 Task: Add Andalou Naturals Lime Blossom Hand Cream to the cart.
Action: Mouse moved to (910, 325)
Screenshot: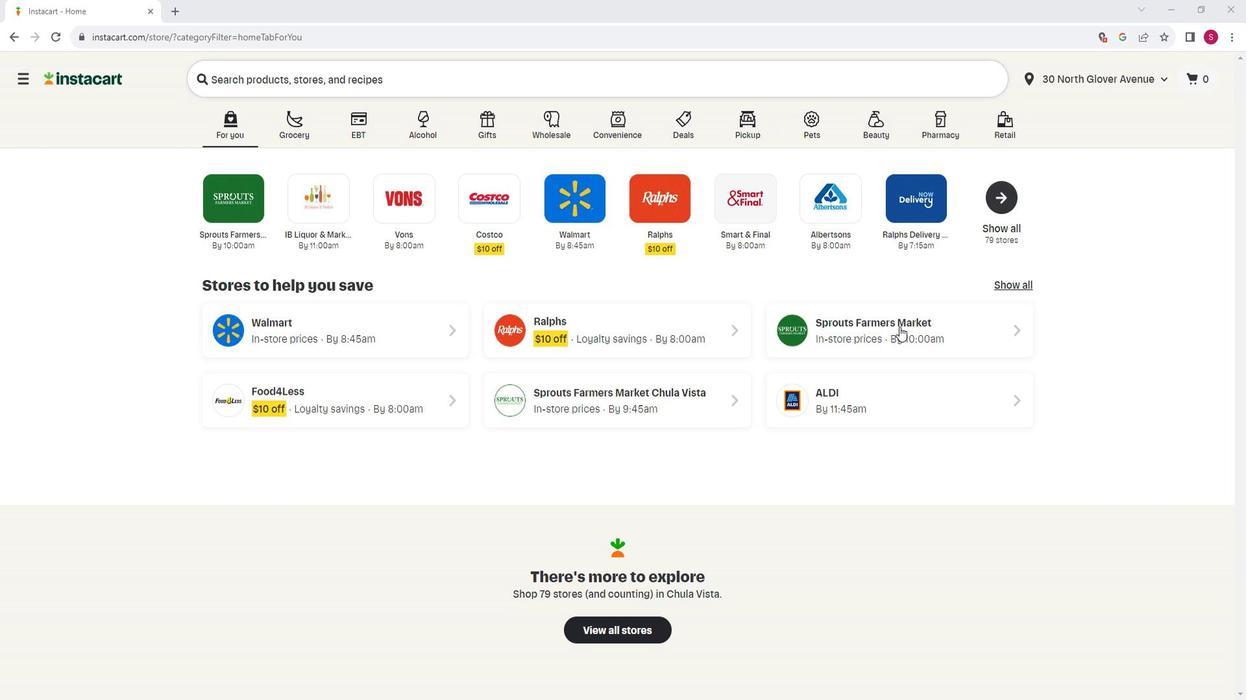 
Action: Mouse pressed left at (910, 325)
Screenshot: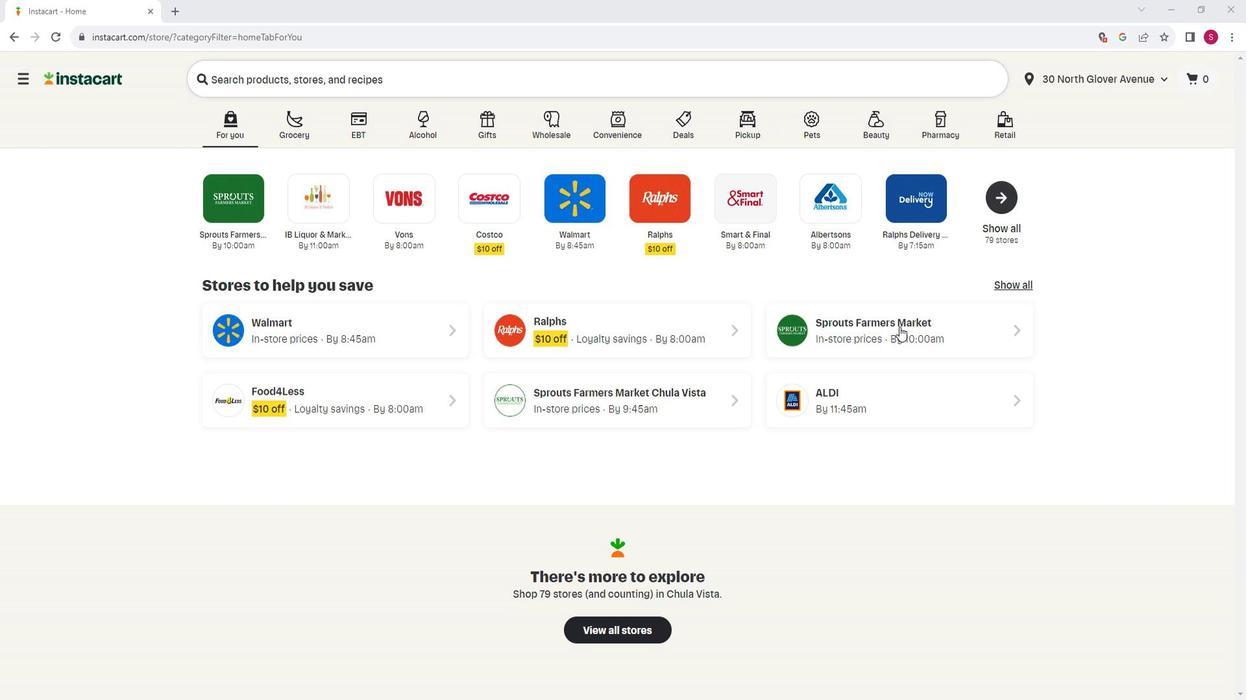 
Action: Mouse moved to (120, 473)
Screenshot: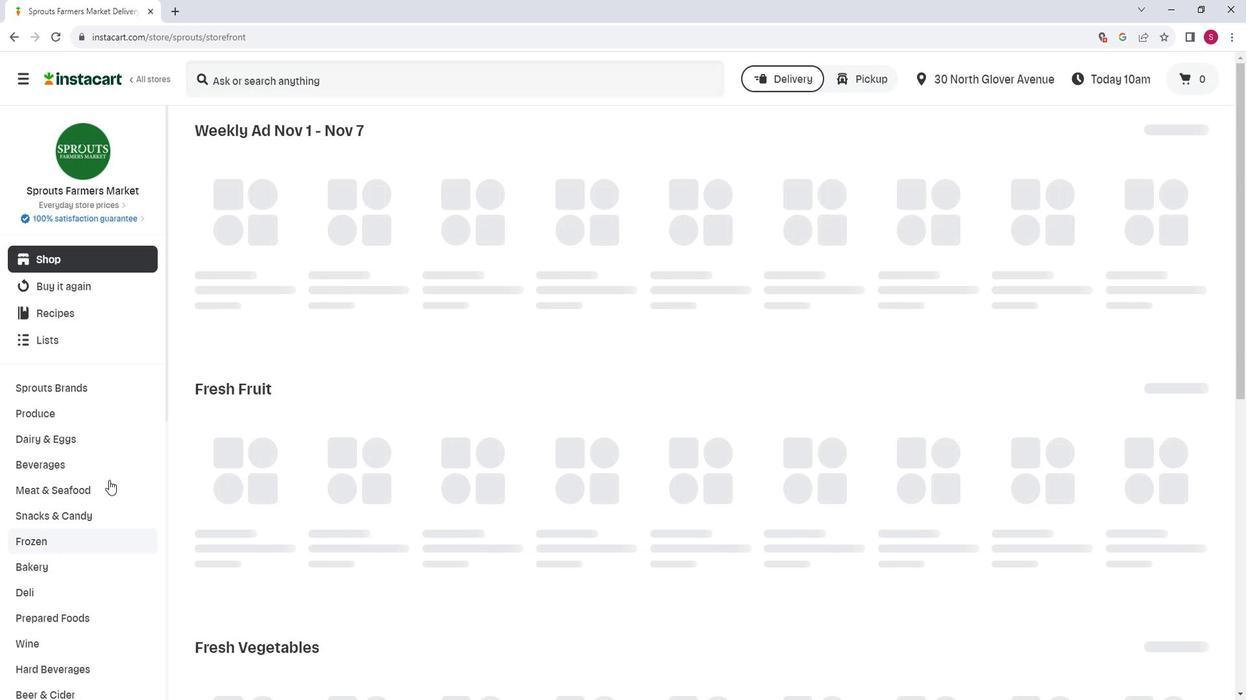 
Action: Mouse scrolled (120, 473) with delta (0, 0)
Screenshot: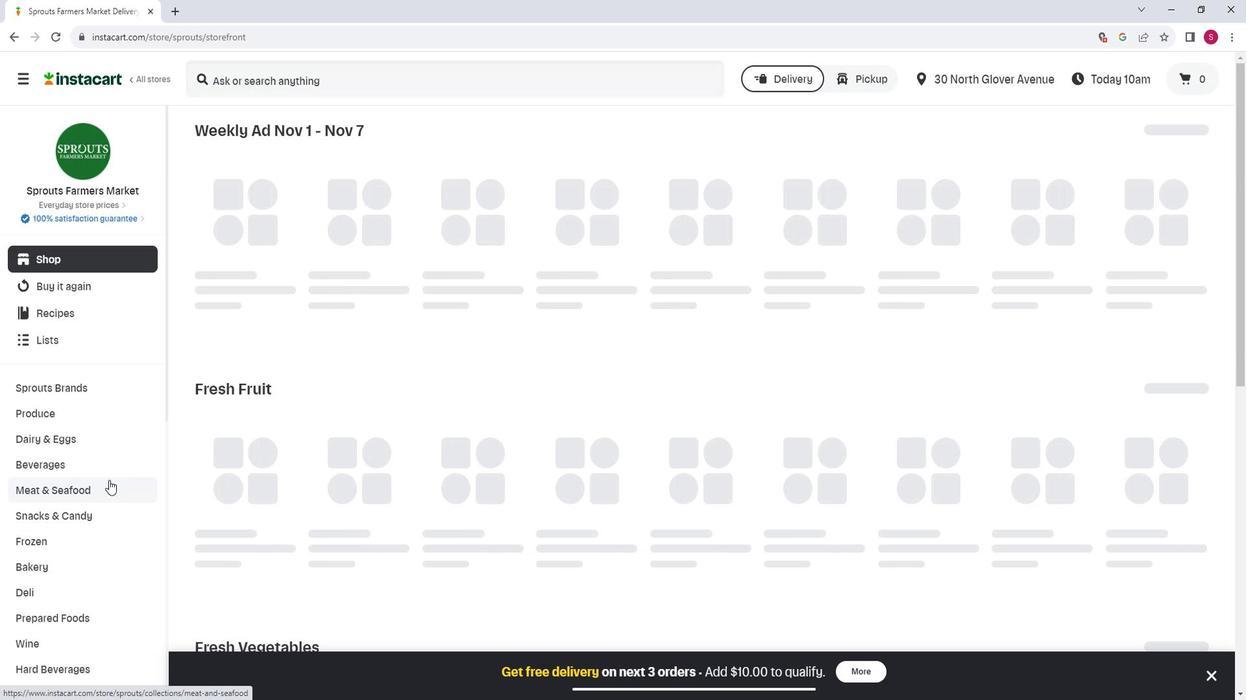 
Action: Mouse scrolled (120, 473) with delta (0, 0)
Screenshot: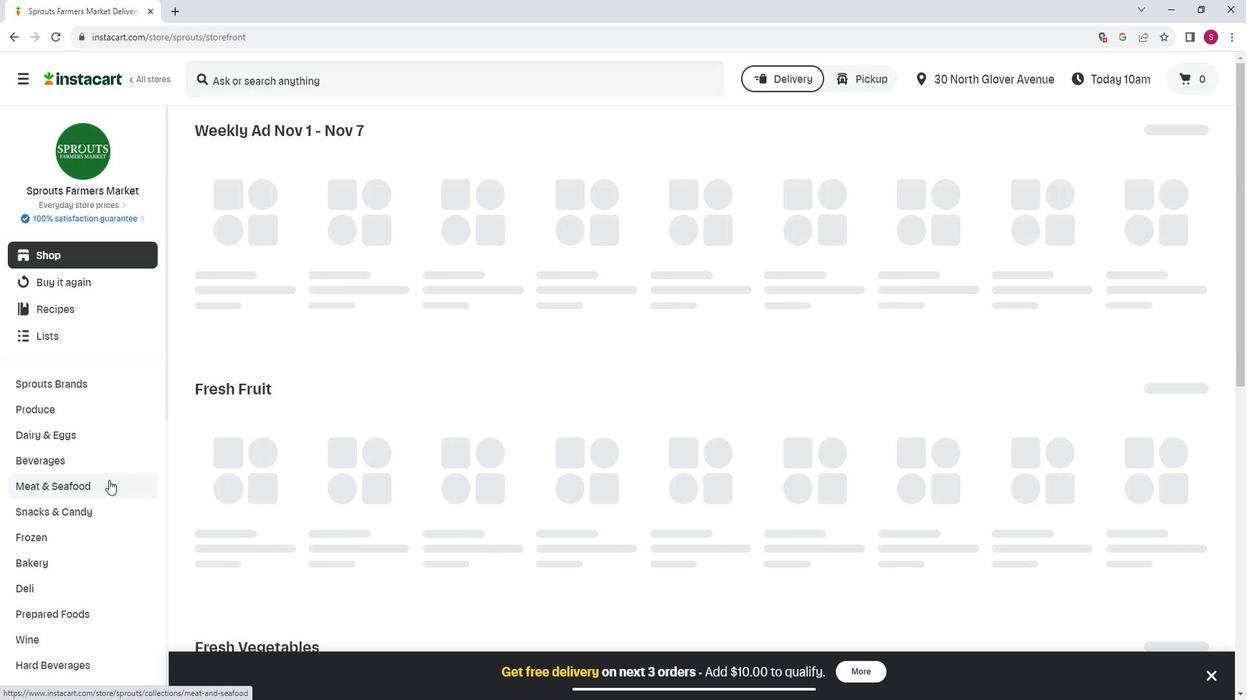 
Action: Mouse scrolled (120, 473) with delta (0, 0)
Screenshot: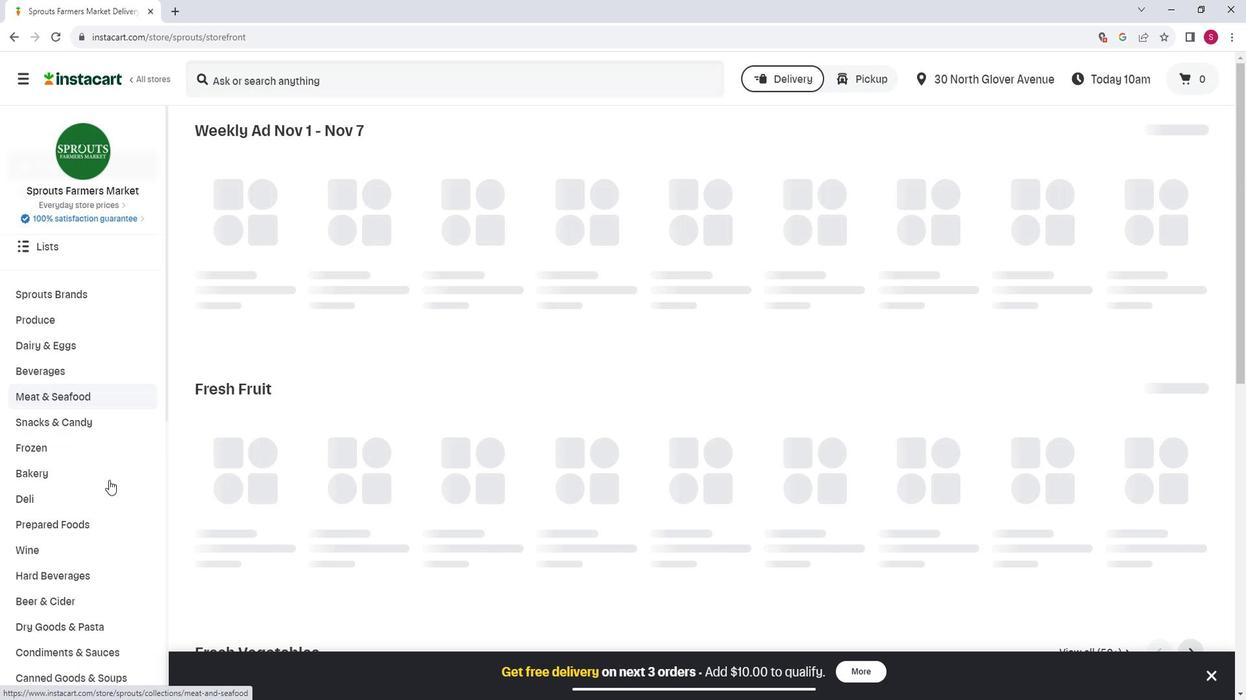 
Action: Mouse scrolled (120, 473) with delta (0, 0)
Screenshot: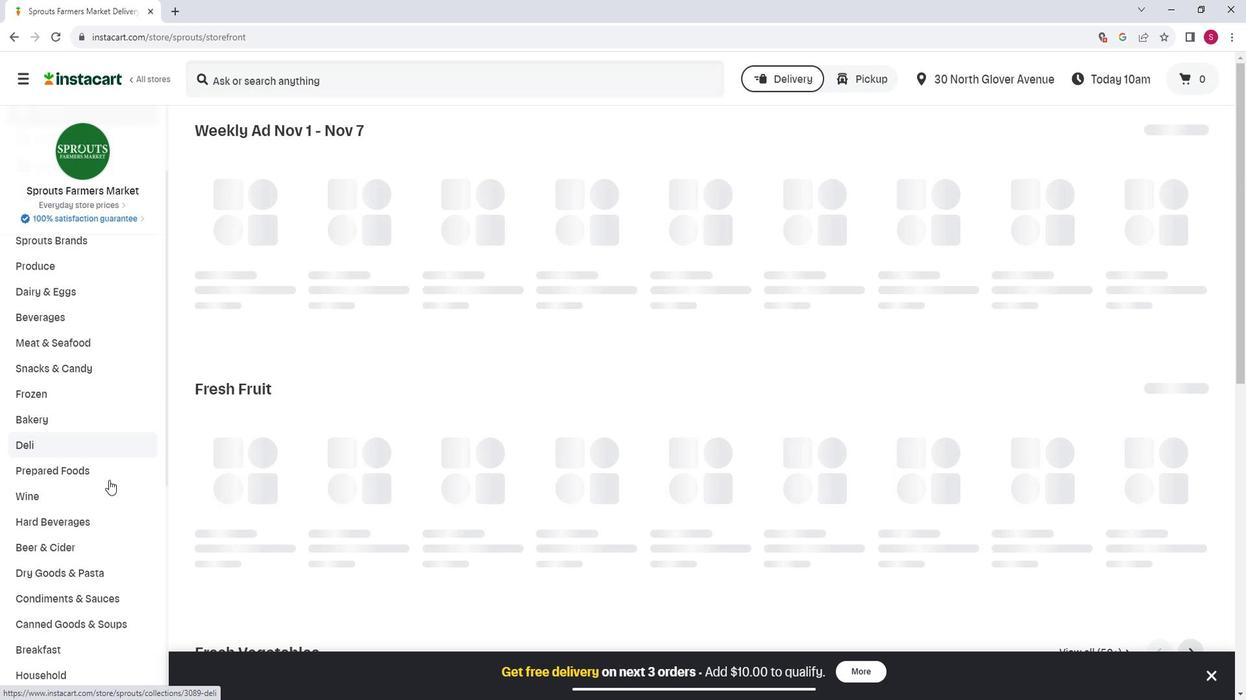 
Action: Mouse scrolled (120, 473) with delta (0, 0)
Screenshot: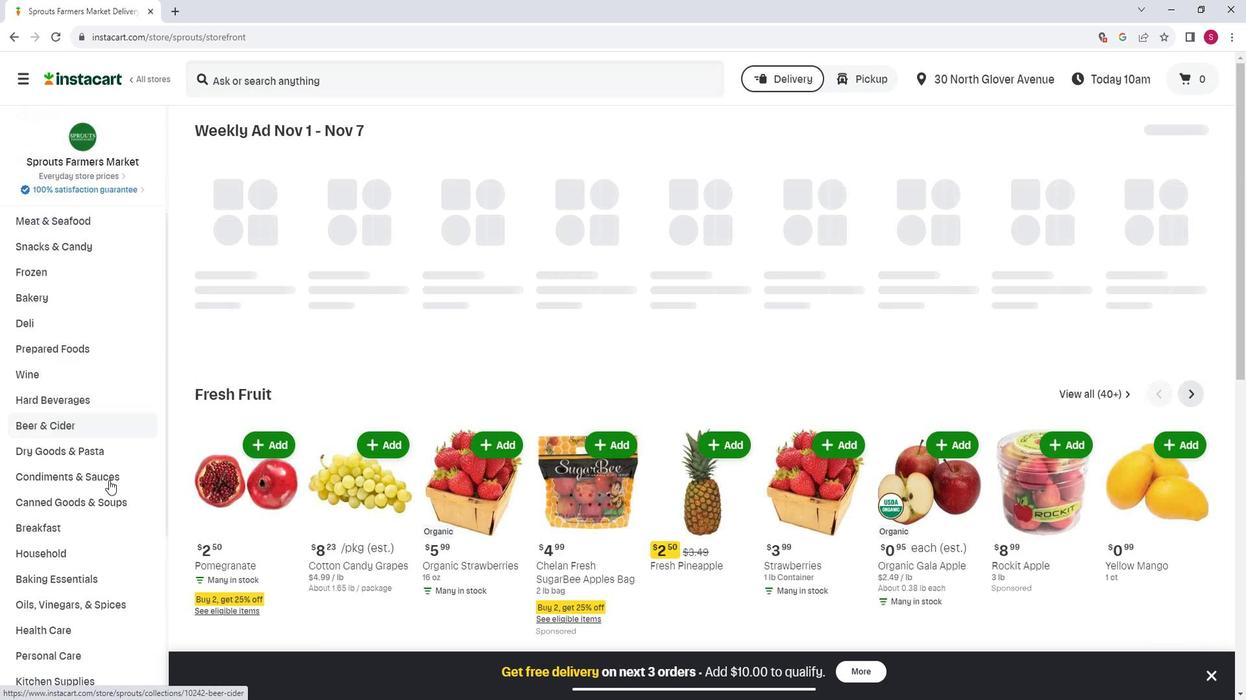 
Action: Mouse scrolled (120, 473) with delta (0, 0)
Screenshot: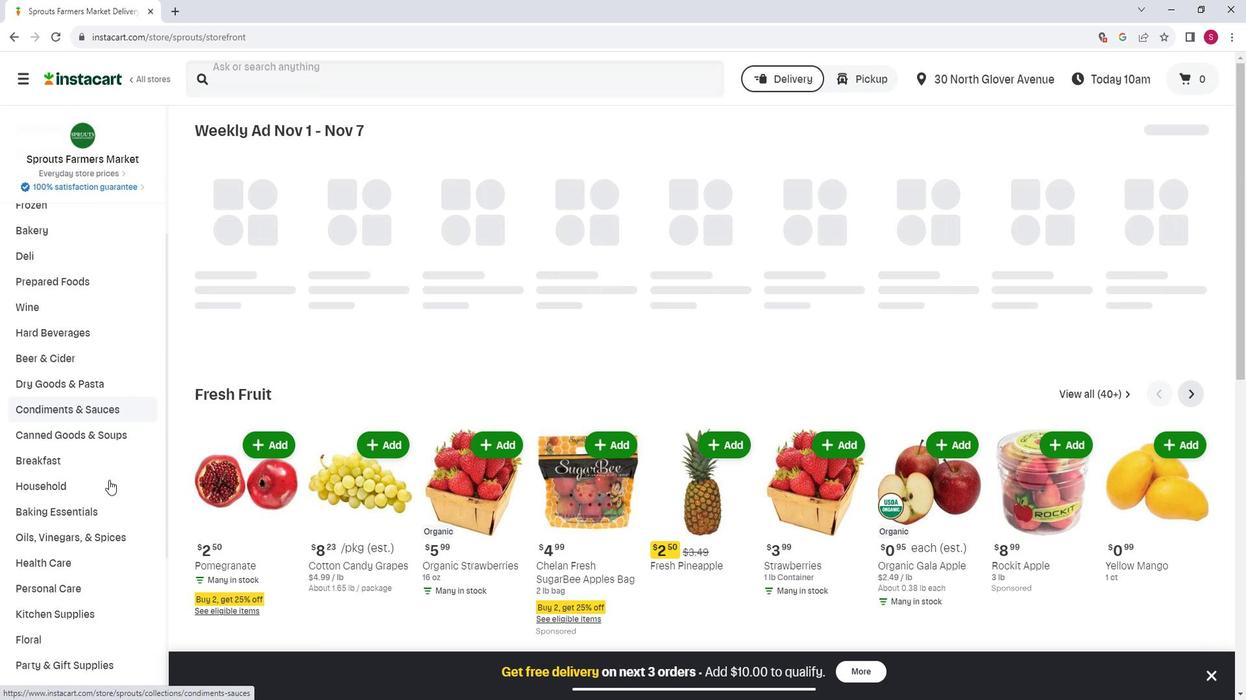 
Action: Mouse moved to (109, 519)
Screenshot: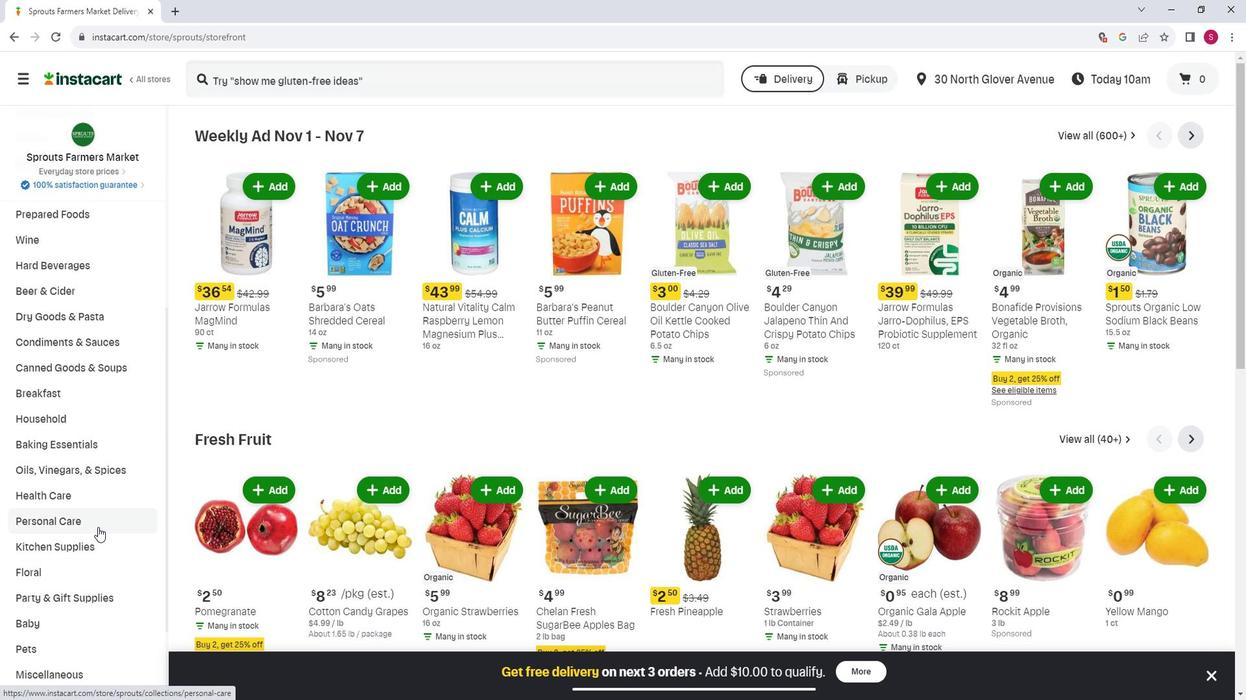 
Action: Mouse pressed left at (109, 519)
Screenshot: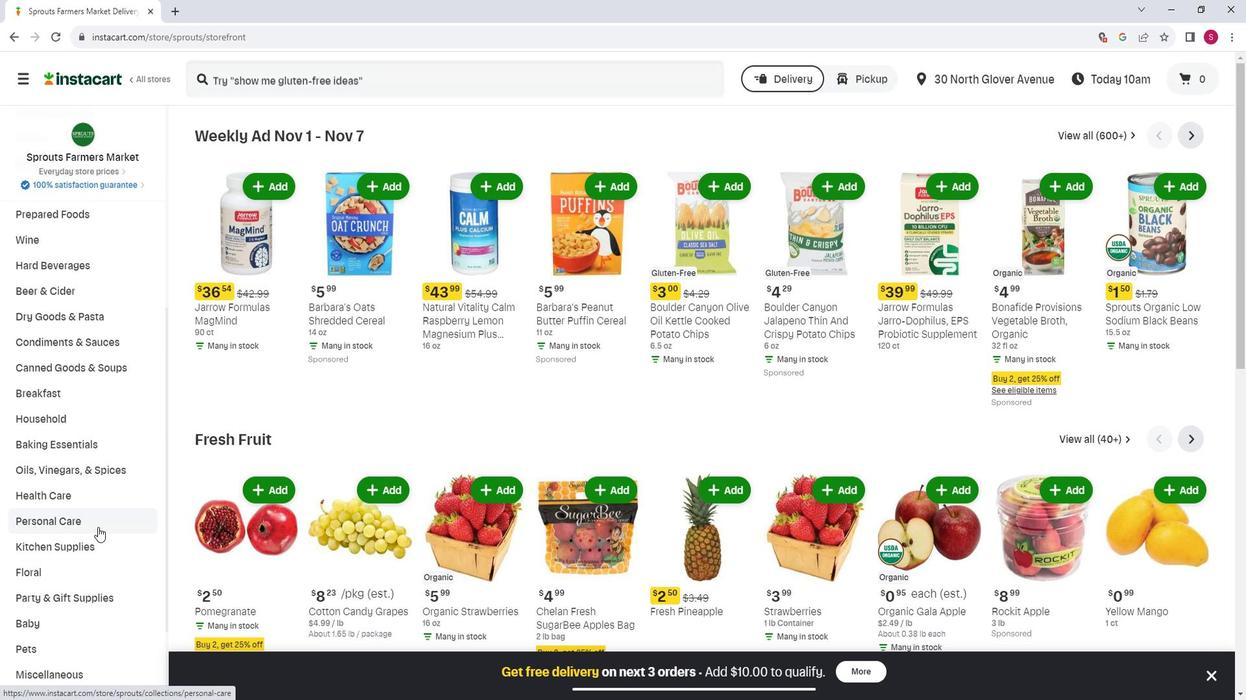 
Action: Mouse moved to (327, 177)
Screenshot: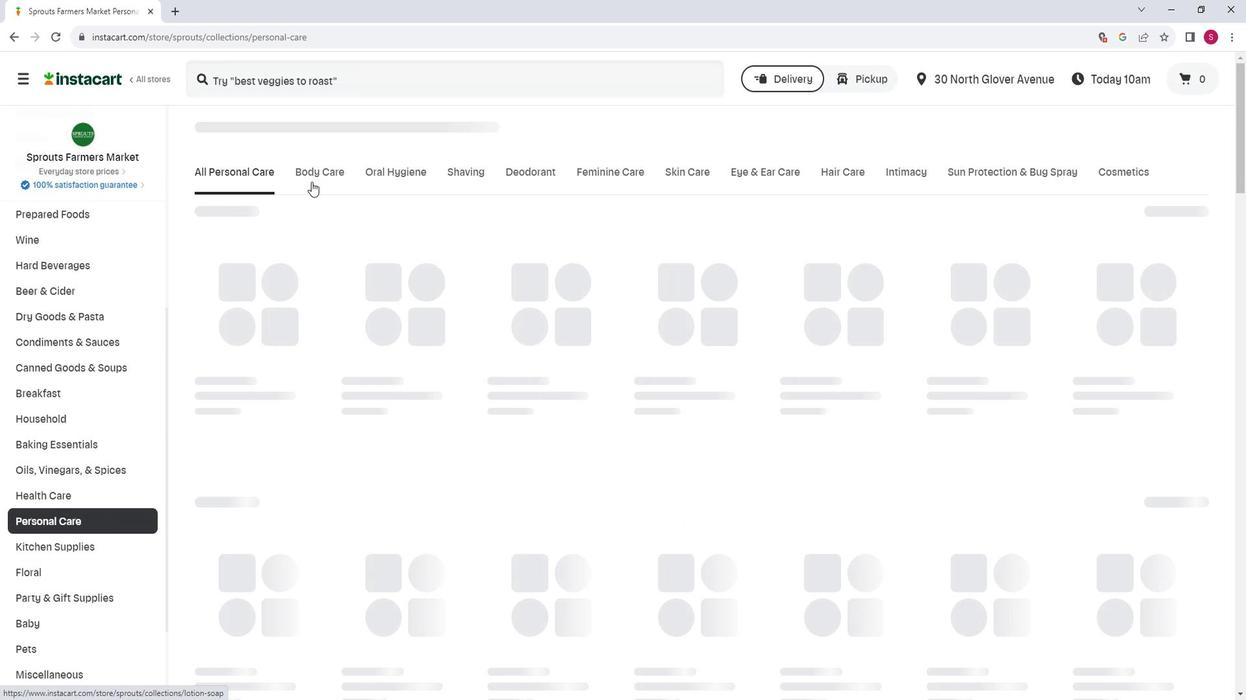 
Action: Mouse pressed left at (327, 177)
Screenshot: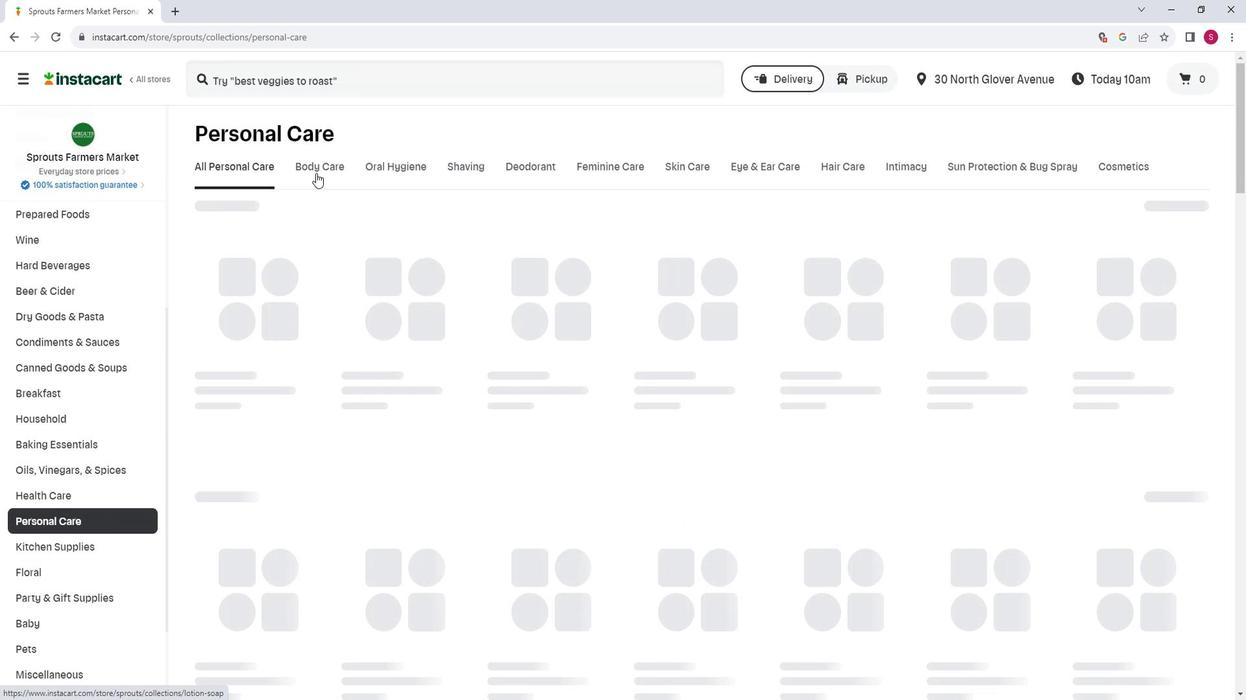 
Action: Mouse moved to (514, 230)
Screenshot: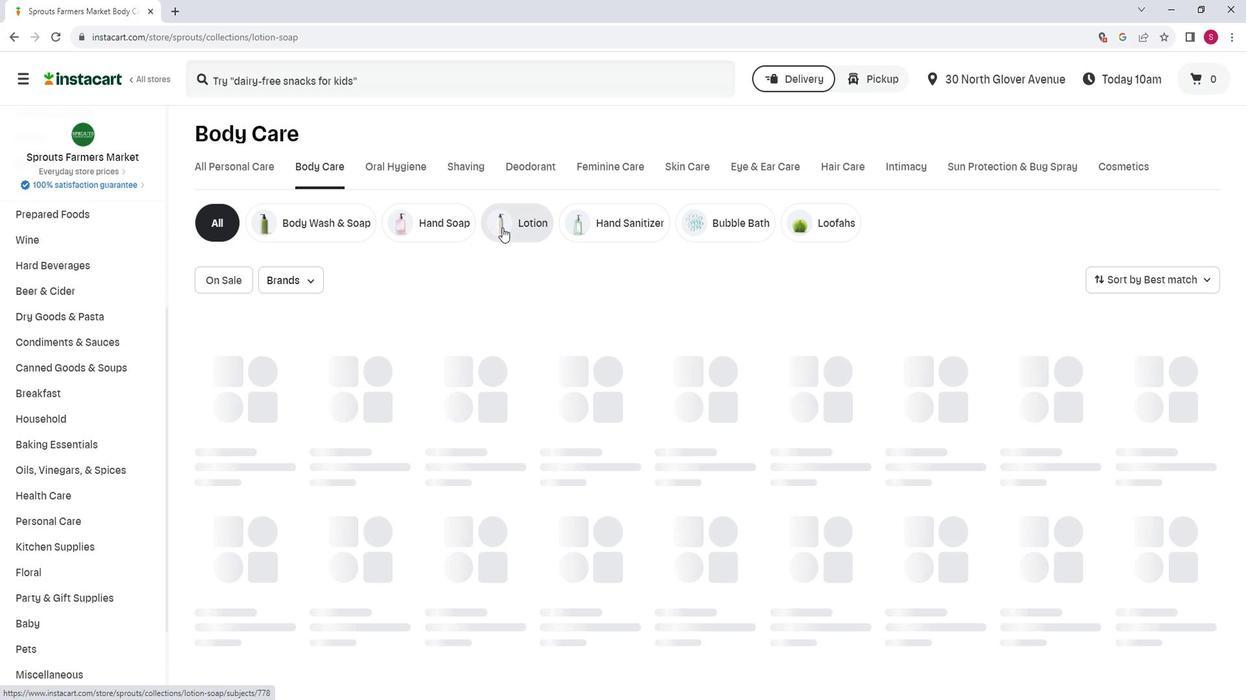 
Action: Mouse pressed left at (514, 230)
Screenshot: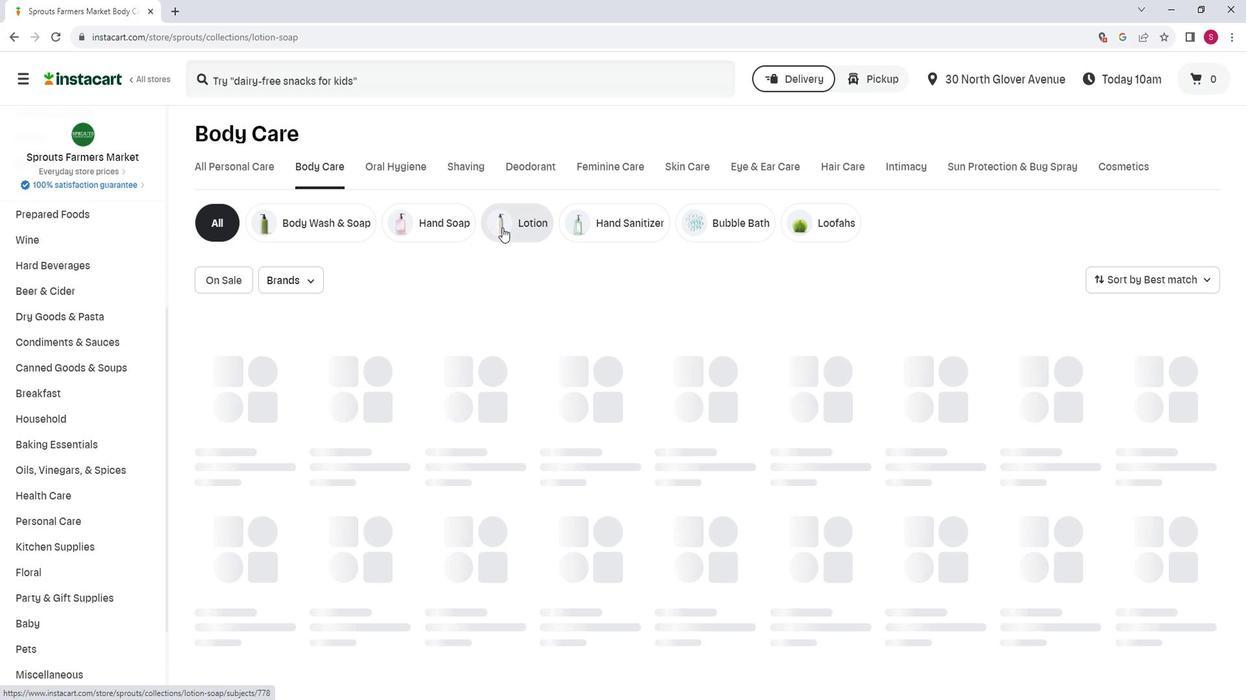 
Action: Mouse moved to (342, 92)
Screenshot: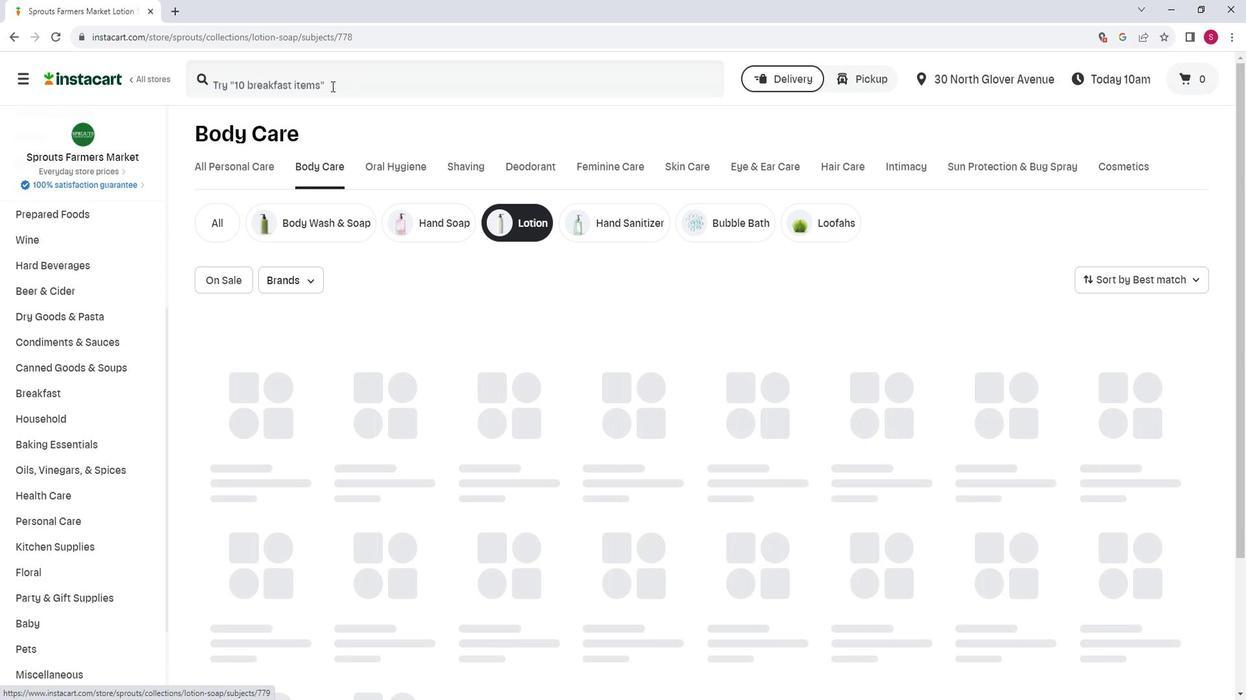 
Action: Mouse pressed left at (342, 92)
Screenshot: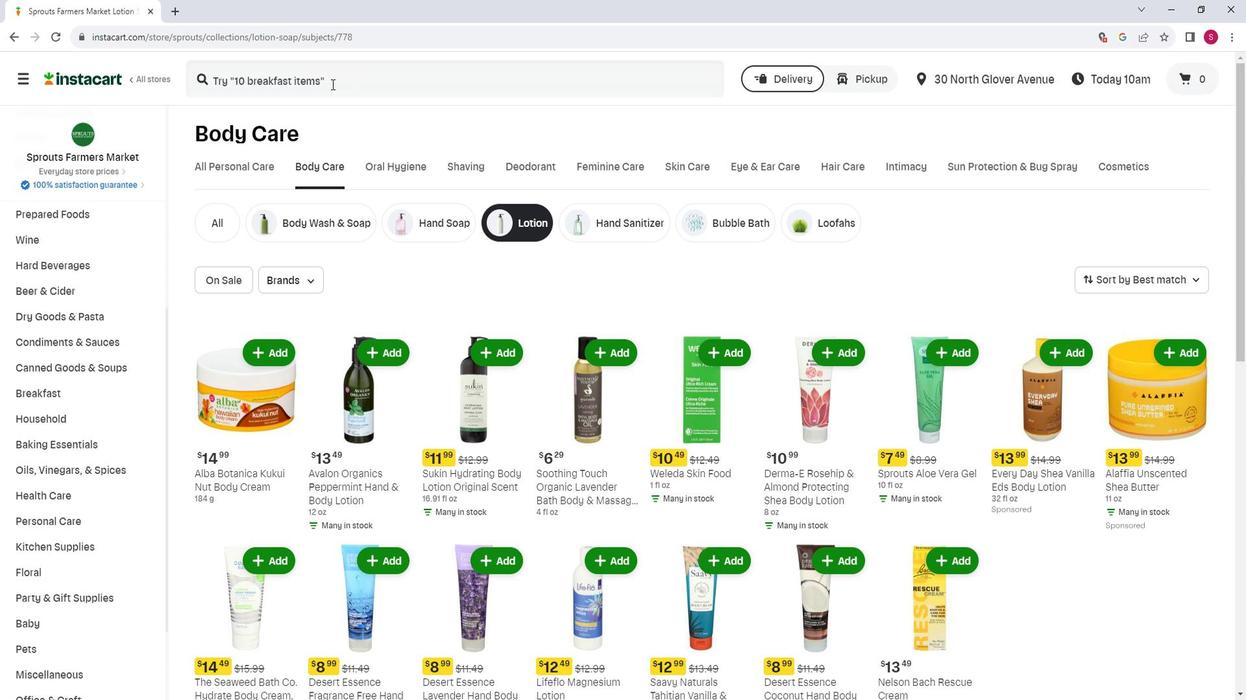 
Action: Key pressed <Key.shift><Key.shift><Key.shift><Key.shift><Key.shift><Key.shift><Key.shift><Key.shift>Andalou<Key.space><Key.shift>Naturas<Key.space><Key.backspace><Key.backspace>ls<Key.space><Key.shift><Key.shift><Key.shift>Lime<Key.space><Key.shift>Blossom<Key.space><Key.shift>J<Key.backspace><Key.shift>Hand<Key.space><Key.shift>Creams<Key.backspace><Key.enter>
Screenshot: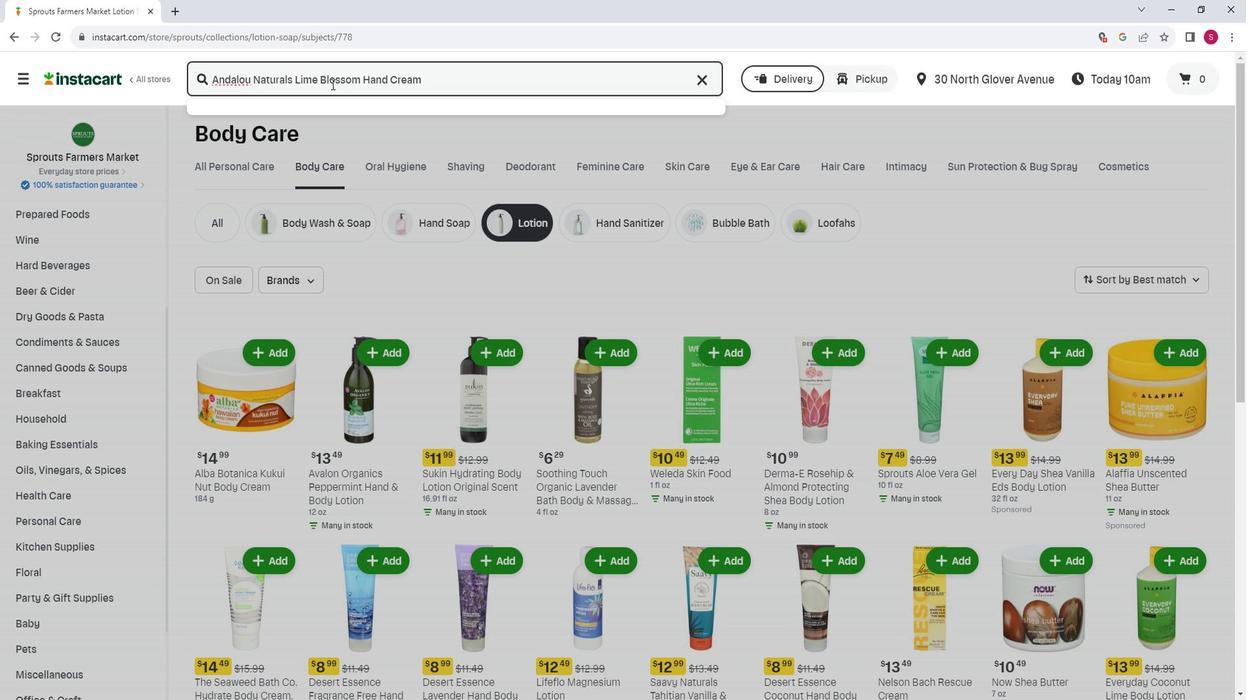 
Action: Mouse moved to (198, 239)
Screenshot: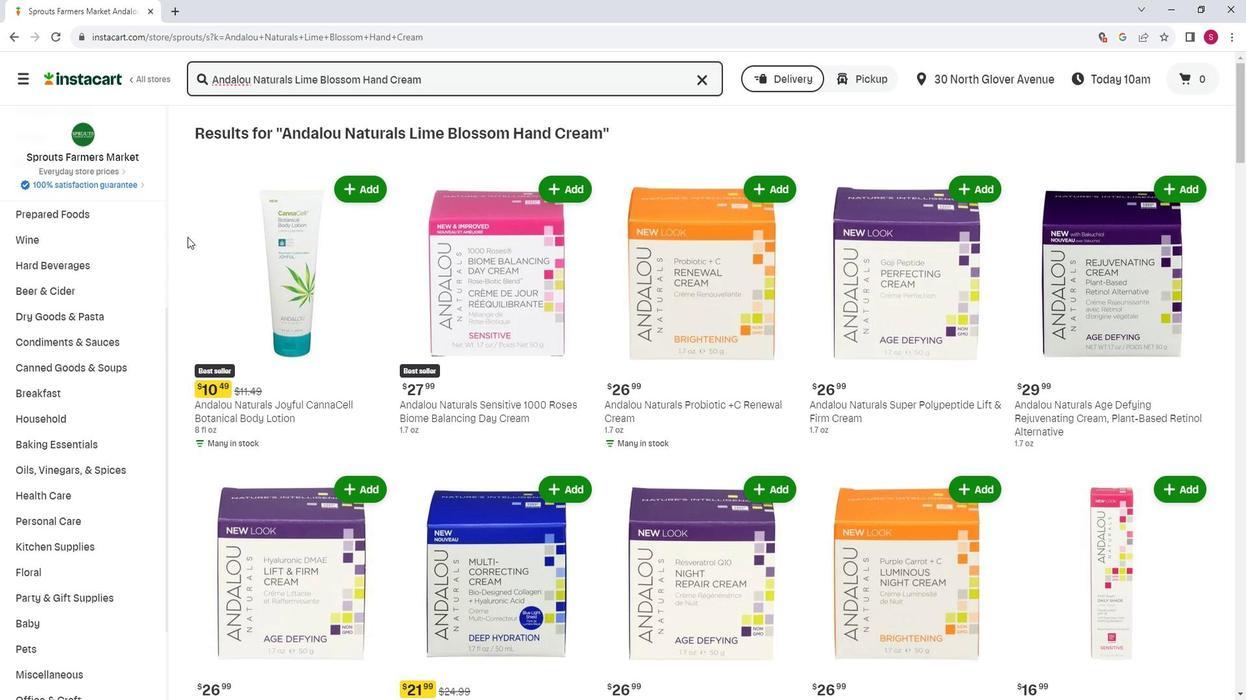 
Action: Mouse scrolled (198, 238) with delta (0, 0)
Screenshot: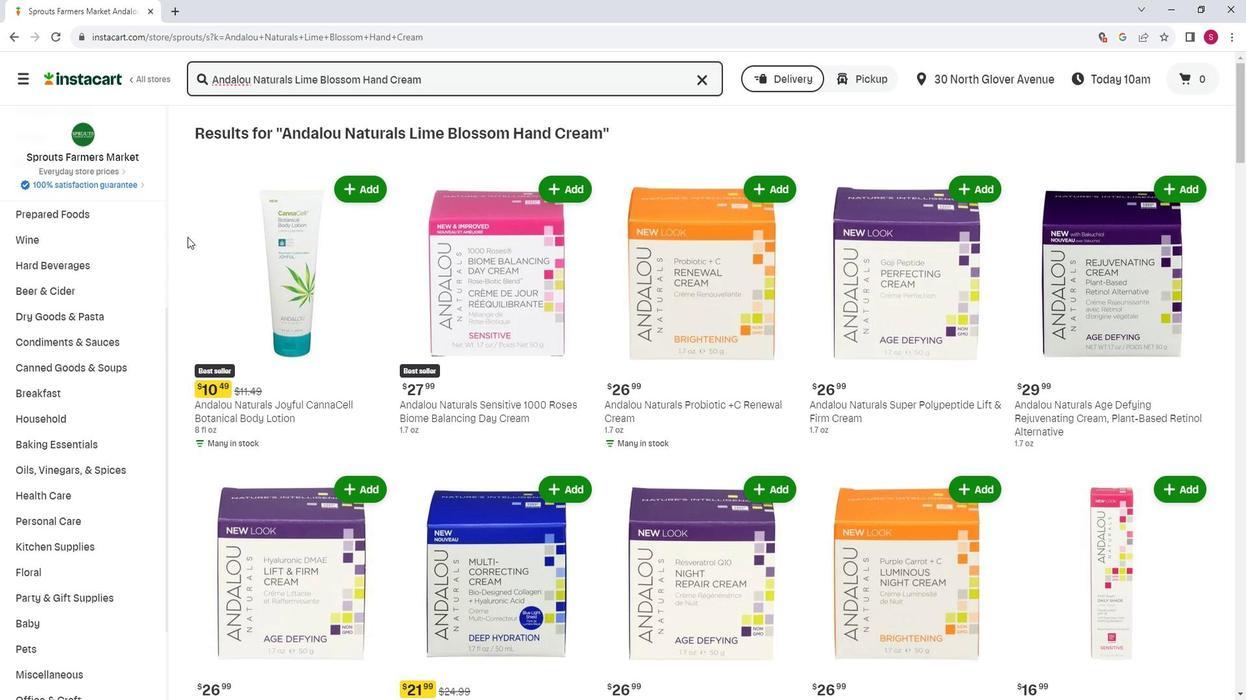 
Action: Mouse scrolled (198, 238) with delta (0, 0)
Screenshot: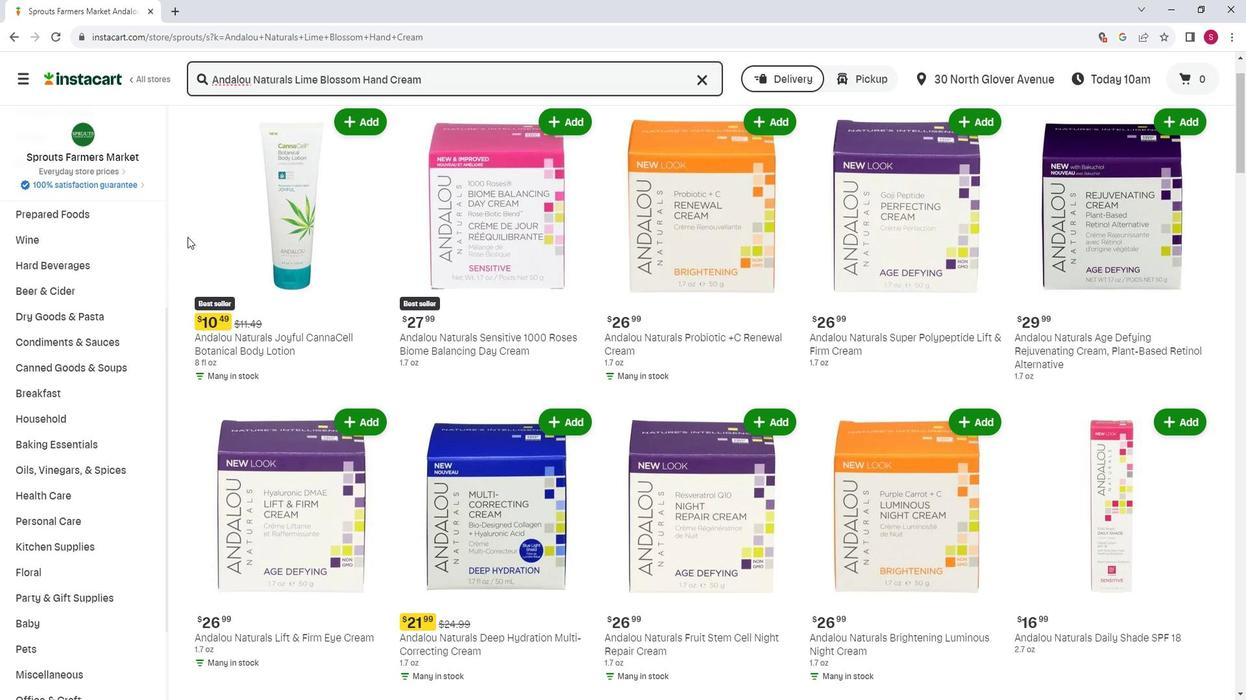 
Action: Mouse scrolled (198, 238) with delta (0, 0)
Screenshot: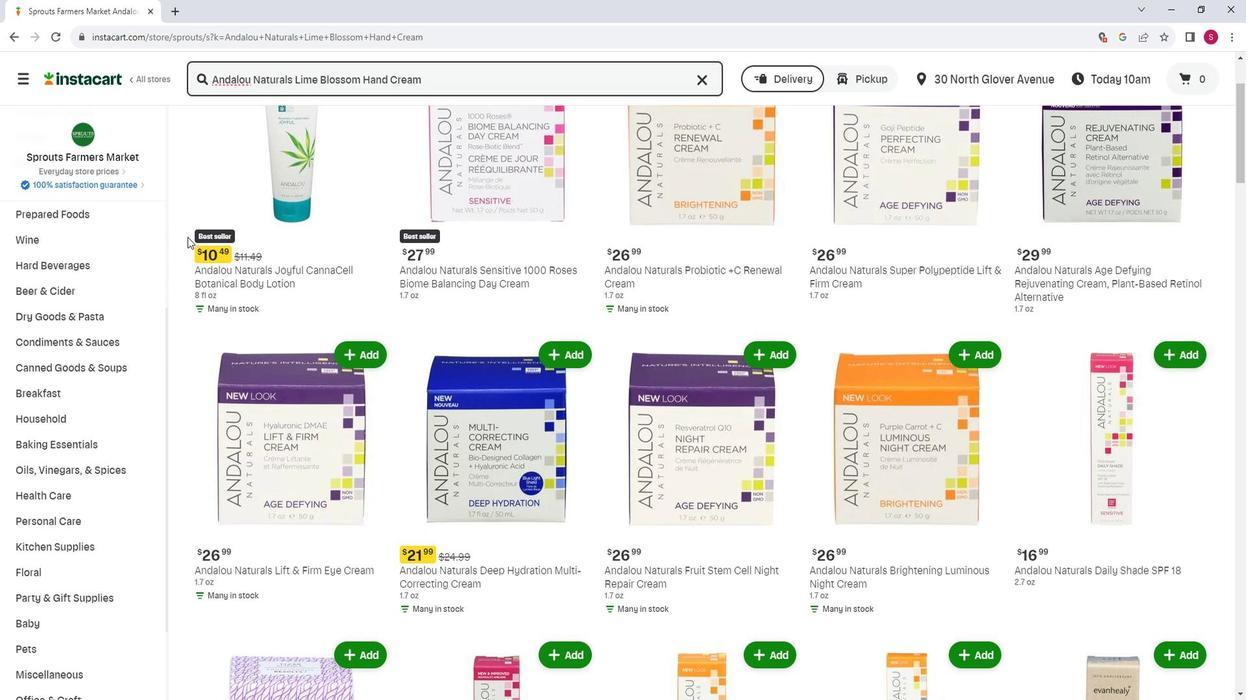 
Action: Mouse scrolled (198, 238) with delta (0, 0)
Screenshot: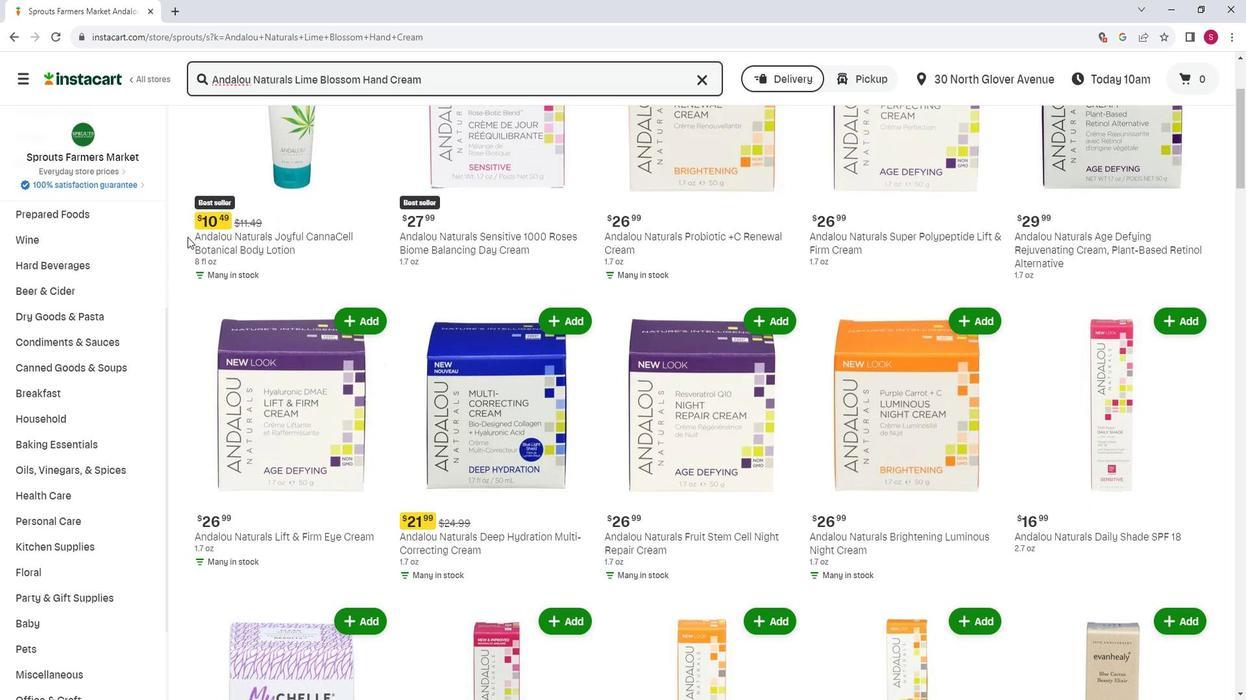
Action: Mouse scrolled (198, 238) with delta (0, 0)
Screenshot: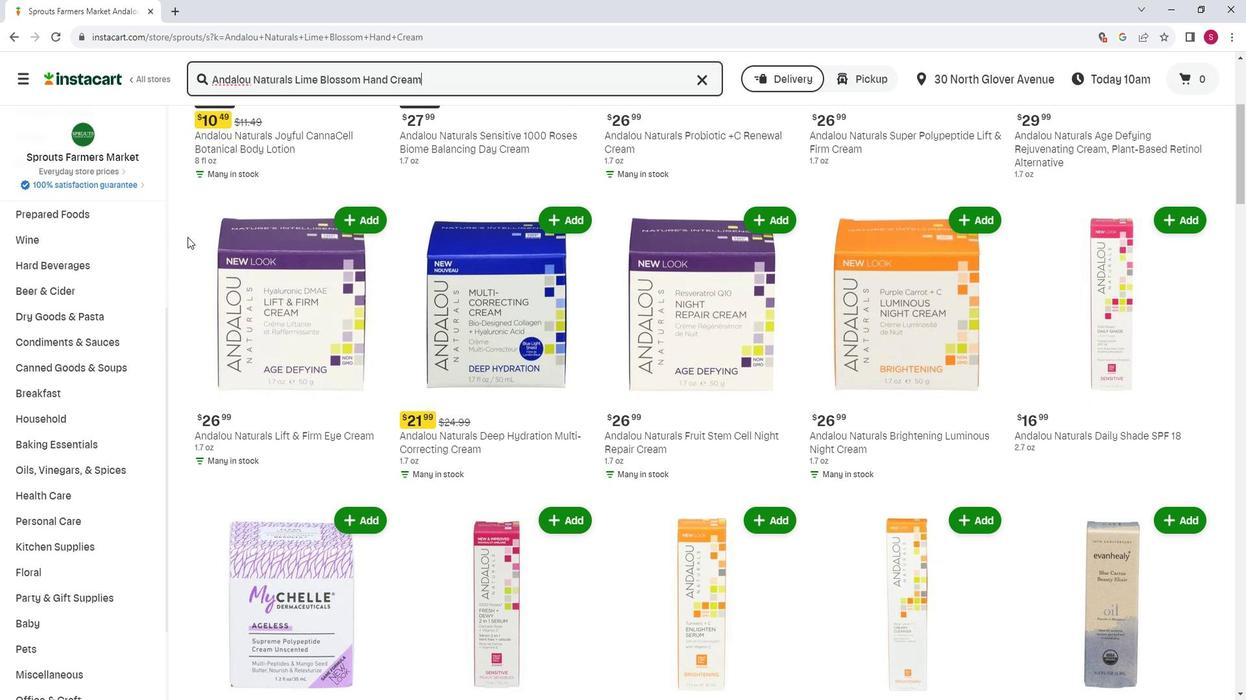 
Action: Mouse scrolled (198, 238) with delta (0, 0)
Screenshot: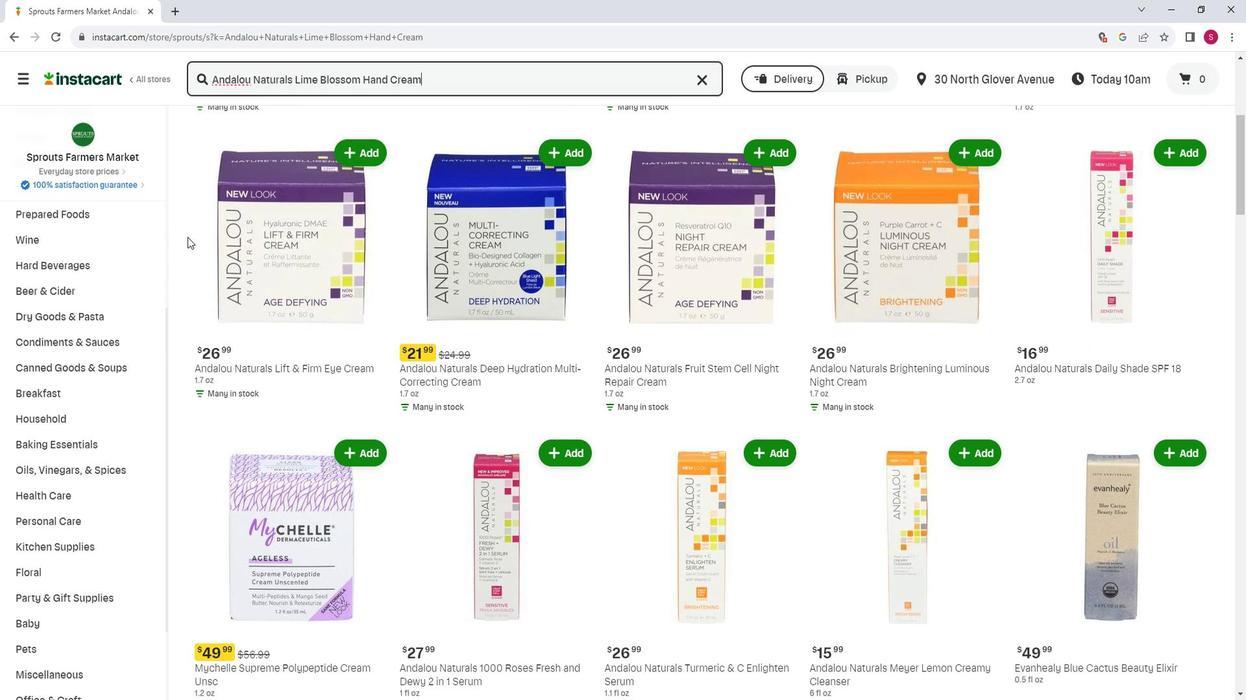 
Action: Mouse scrolled (198, 238) with delta (0, 0)
Screenshot: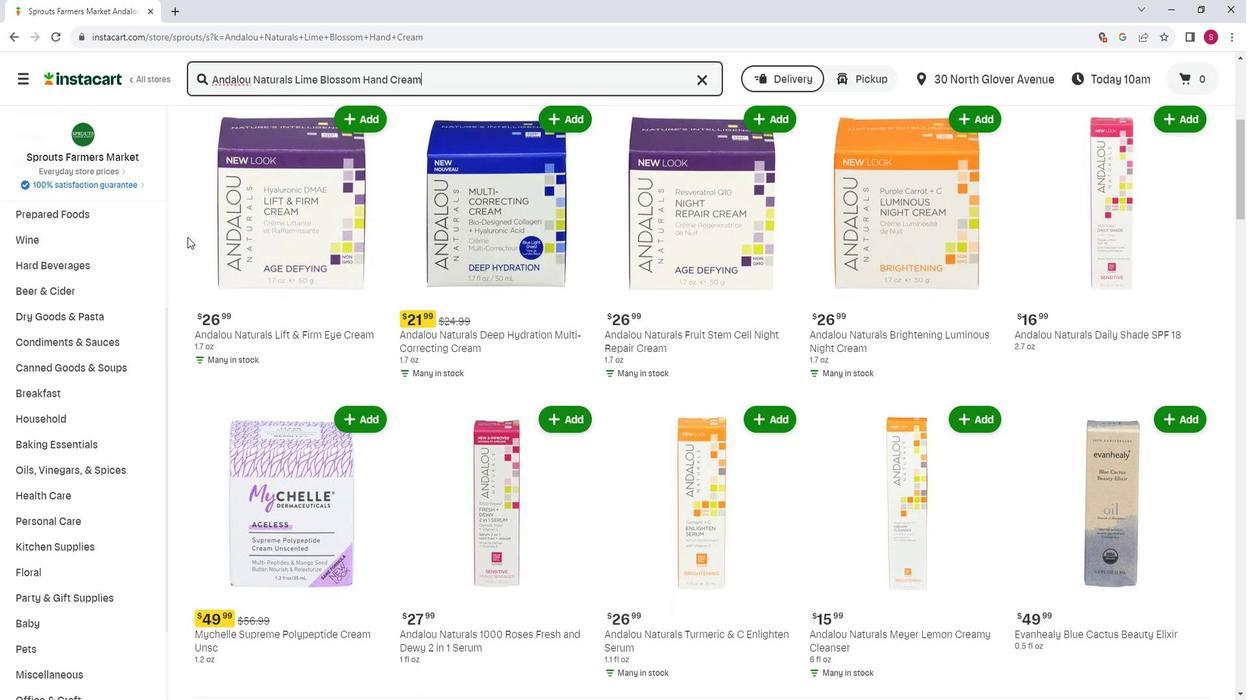
Action: Mouse scrolled (198, 238) with delta (0, 0)
Screenshot: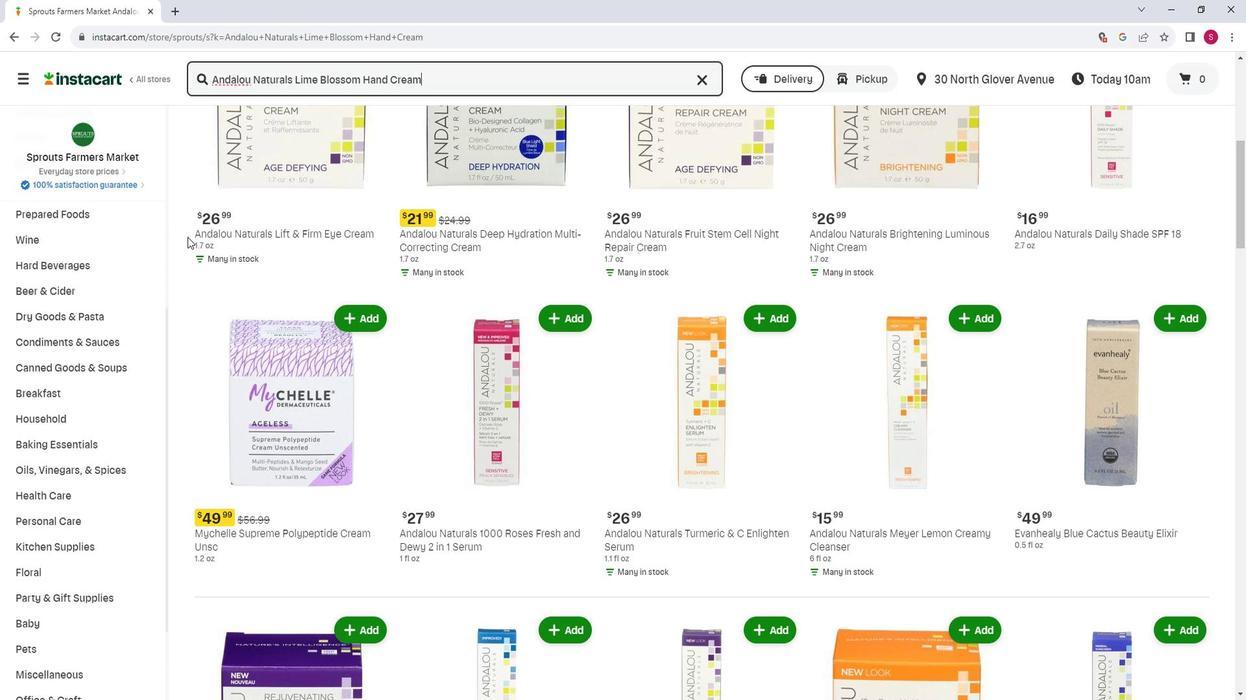 
Action: Mouse scrolled (198, 238) with delta (0, 0)
Screenshot: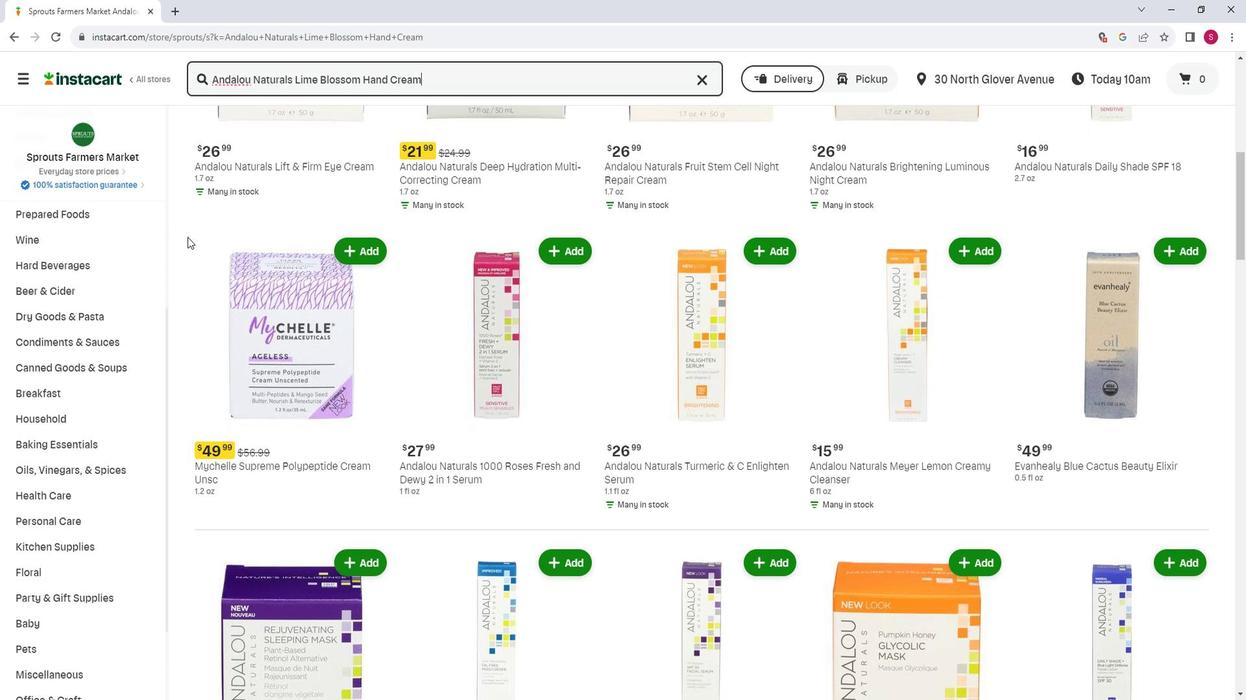 
Action: Mouse scrolled (198, 238) with delta (0, 0)
Screenshot: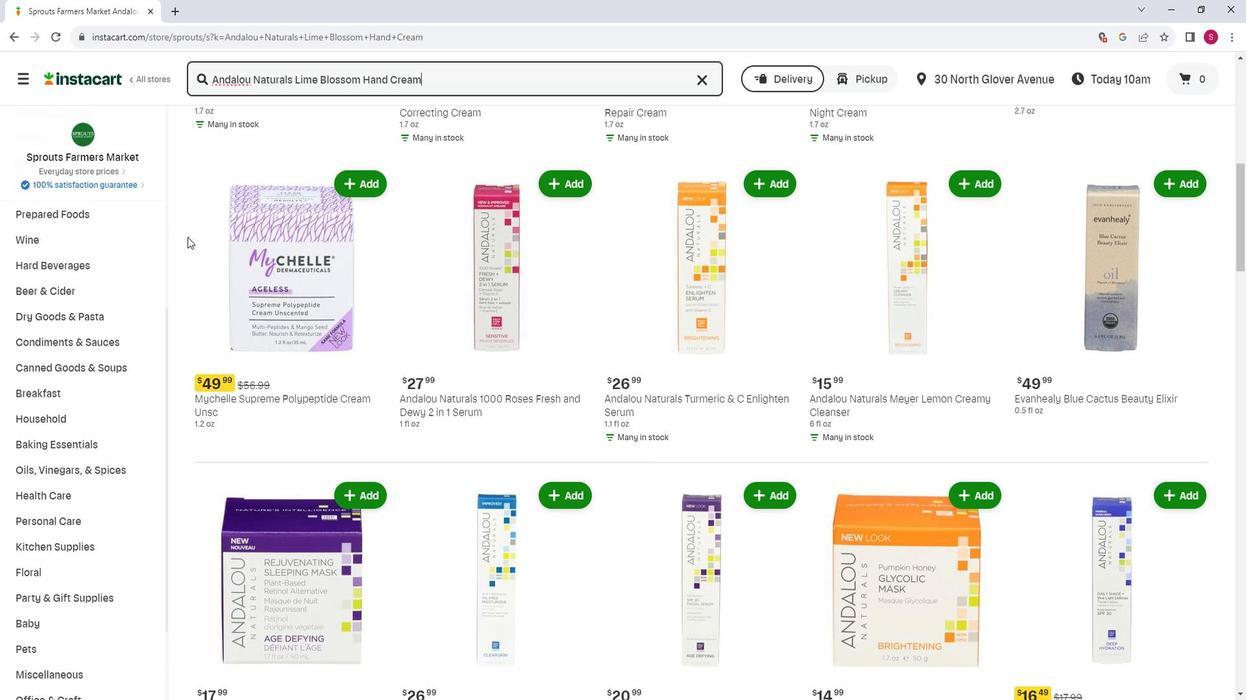 
Action: Mouse scrolled (198, 238) with delta (0, 0)
Screenshot: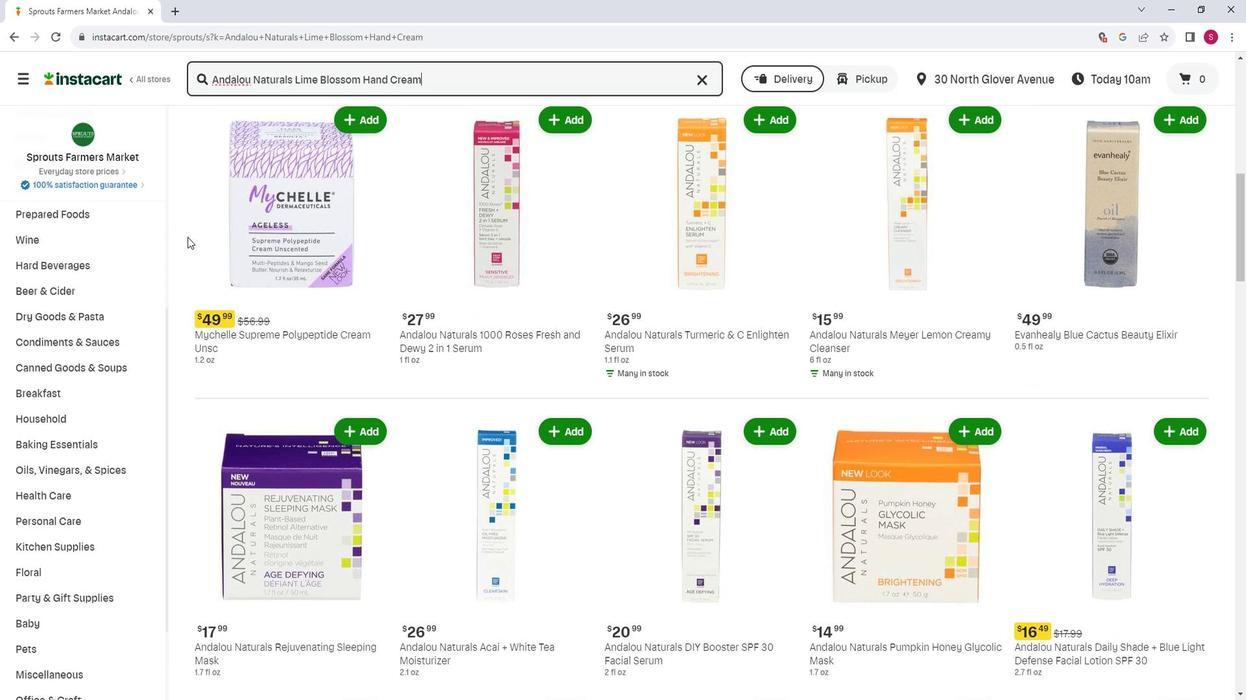 
Action: Mouse scrolled (198, 238) with delta (0, 0)
Screenshot: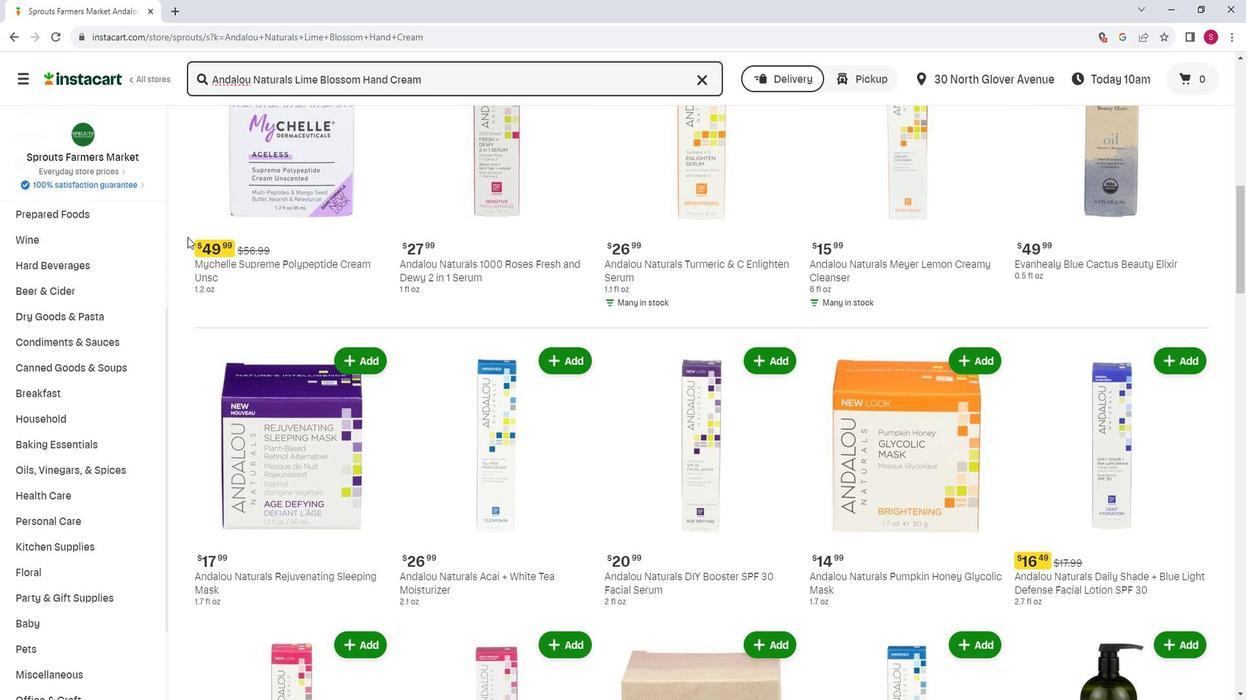 
Action: Mouse scrolled (198, 238) with delta (0, 0)
Screenshot: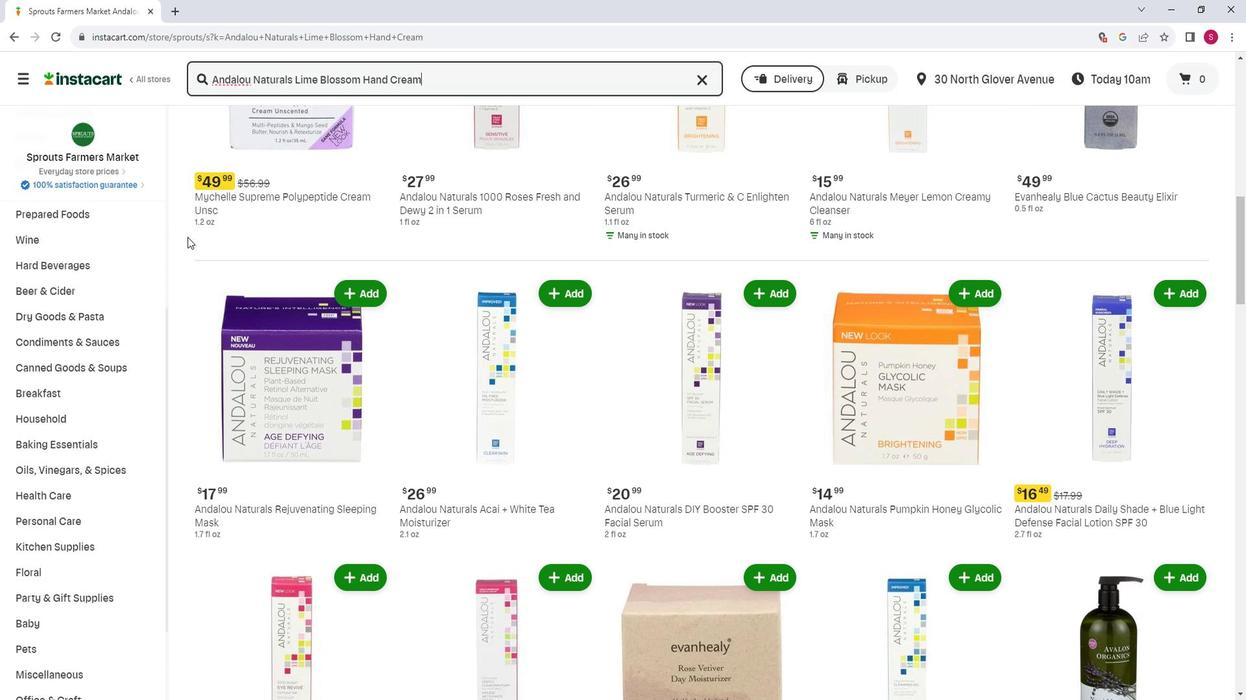 
Action: Mouse scrolled (198, 238) with delta (0, 0)
Screenshot: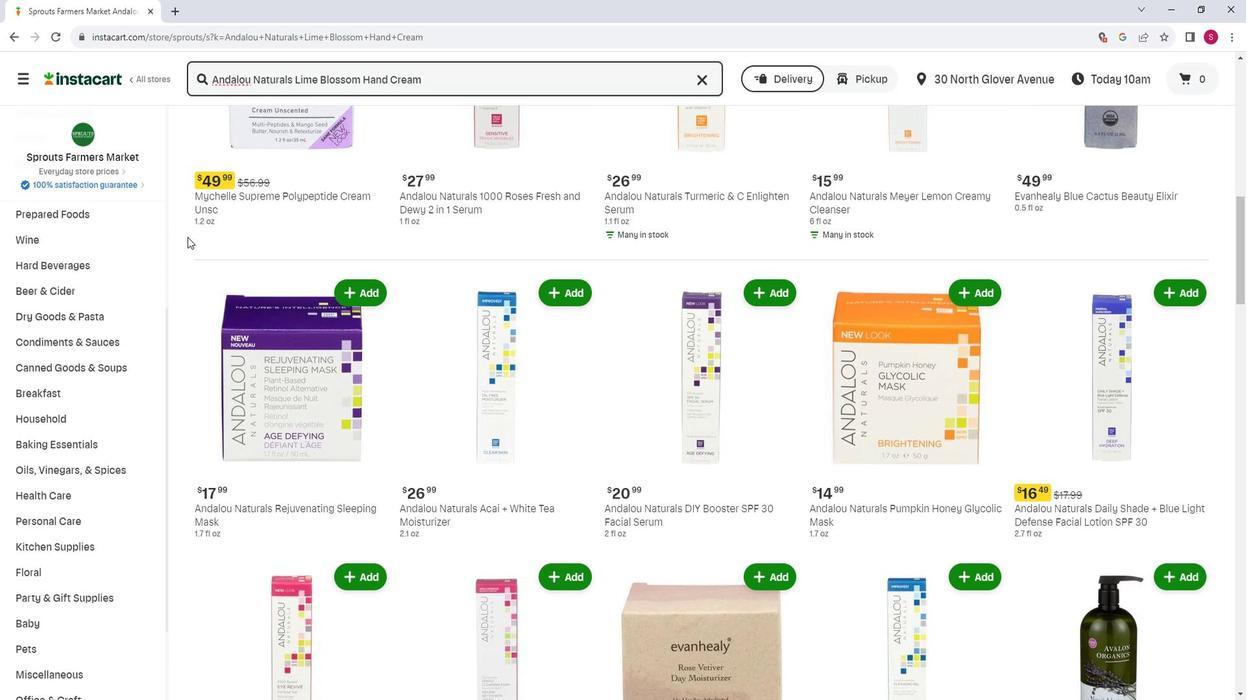 
Action: Mouse scrolled (198, 238) with delta (0, 0)
Screenshot: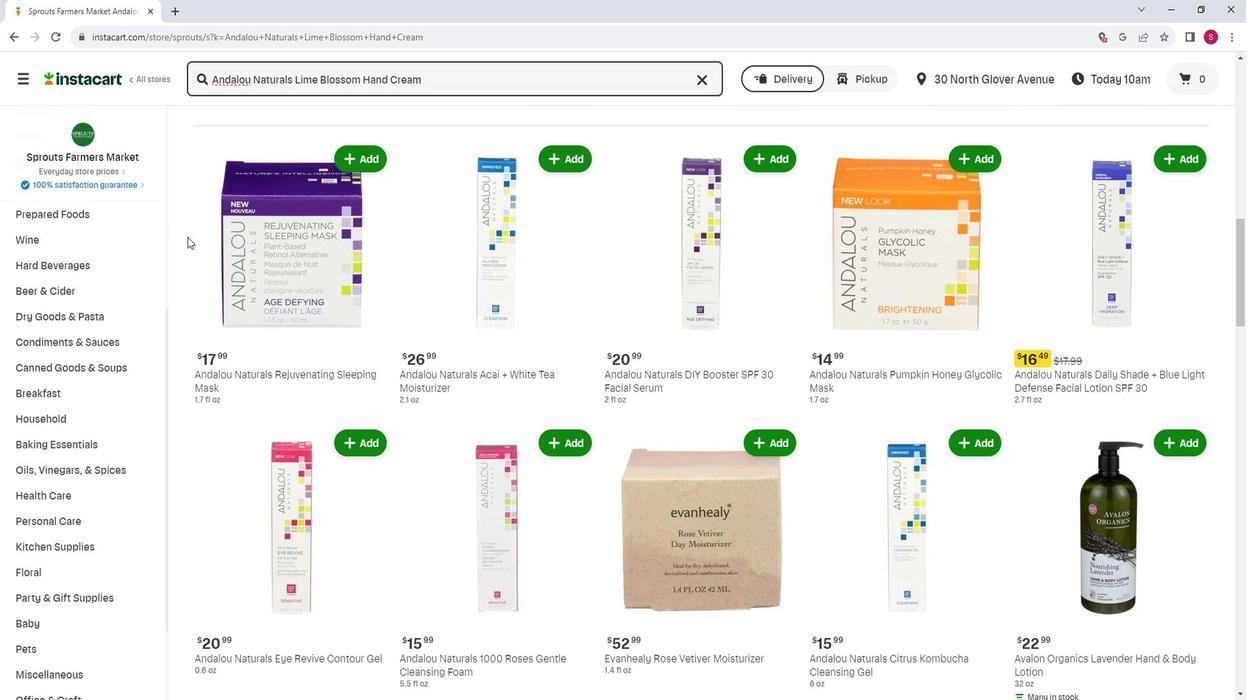 
Action: Mouse scrolled (198, 238) with delta (0, 0)
Screenshot: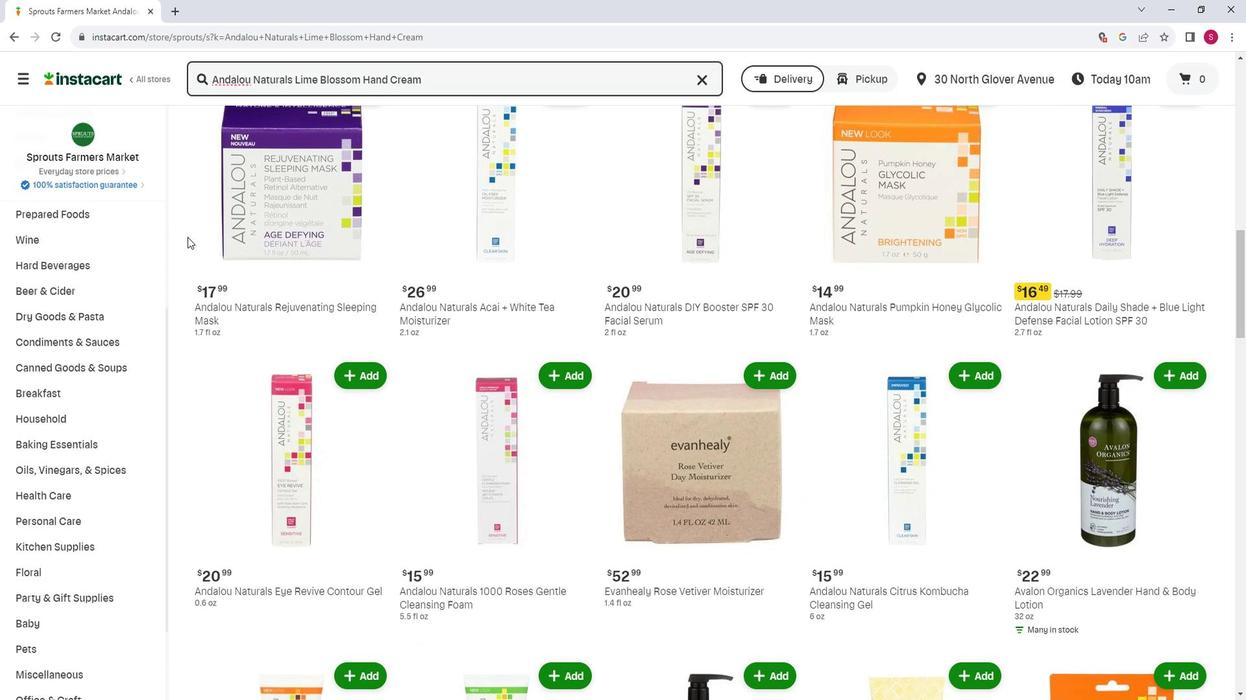 
Action: Mouse scrolled (198, 238) with delta (0, 0)
Screenshot: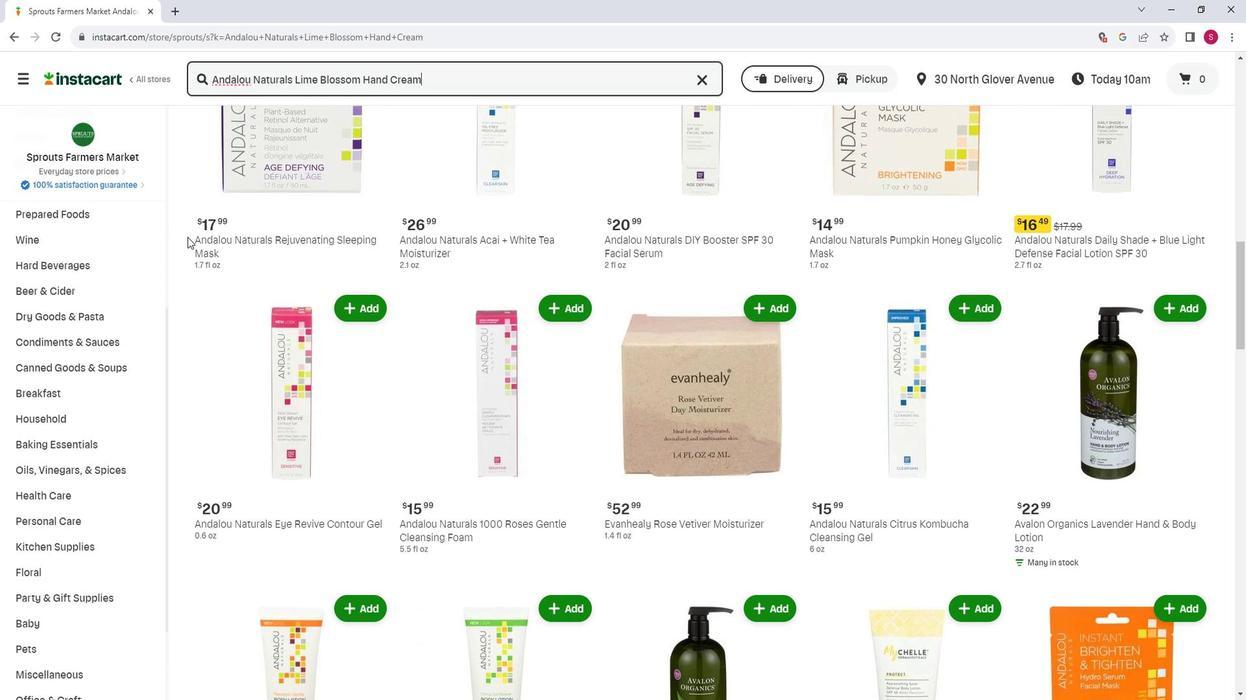 
Action: Mouse scrolled (198, 238) with delta (0, 0)
Screenshot: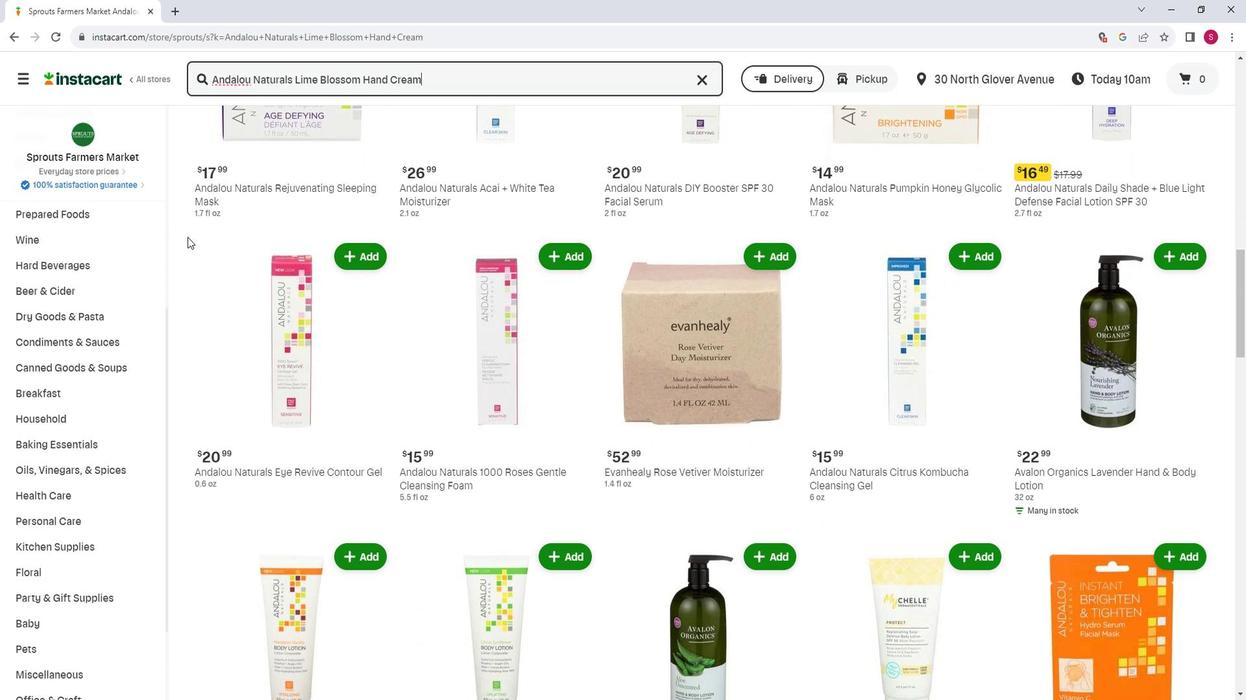 
Action: Mouse scrolled (198, 238) with delta (0, 0)
Screenshot: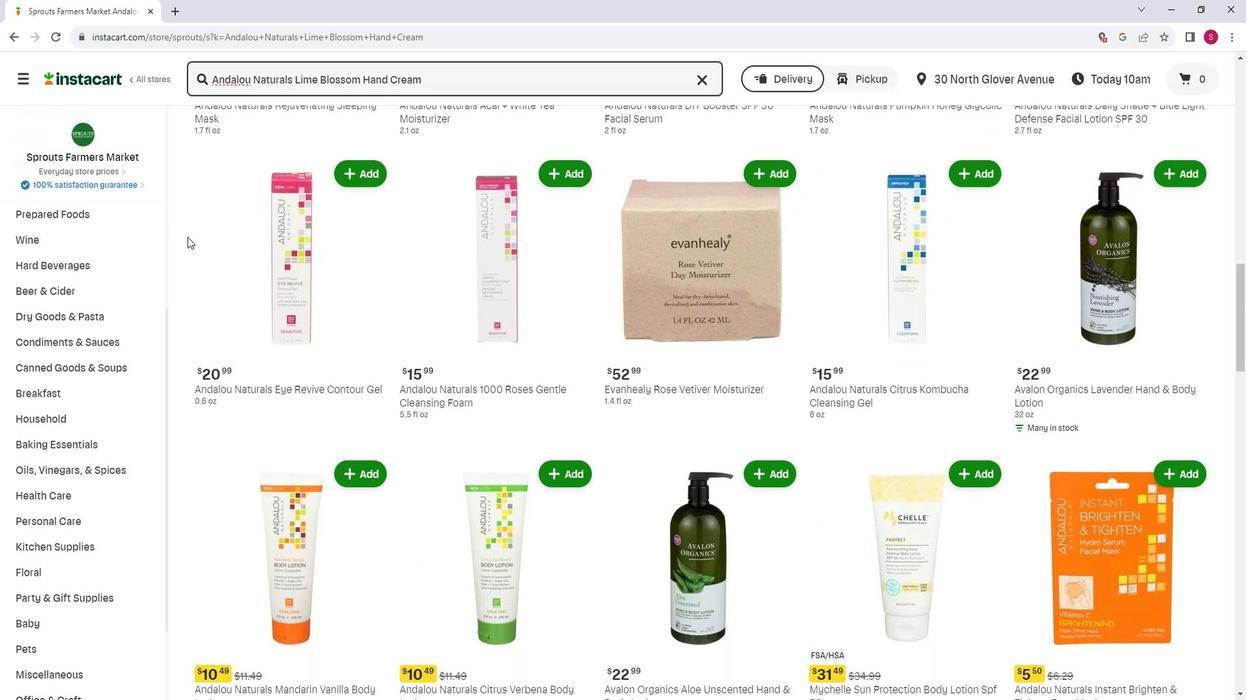 
Action: Mouse scrolled (198, 238) with delta (0, 0)
Screenshot: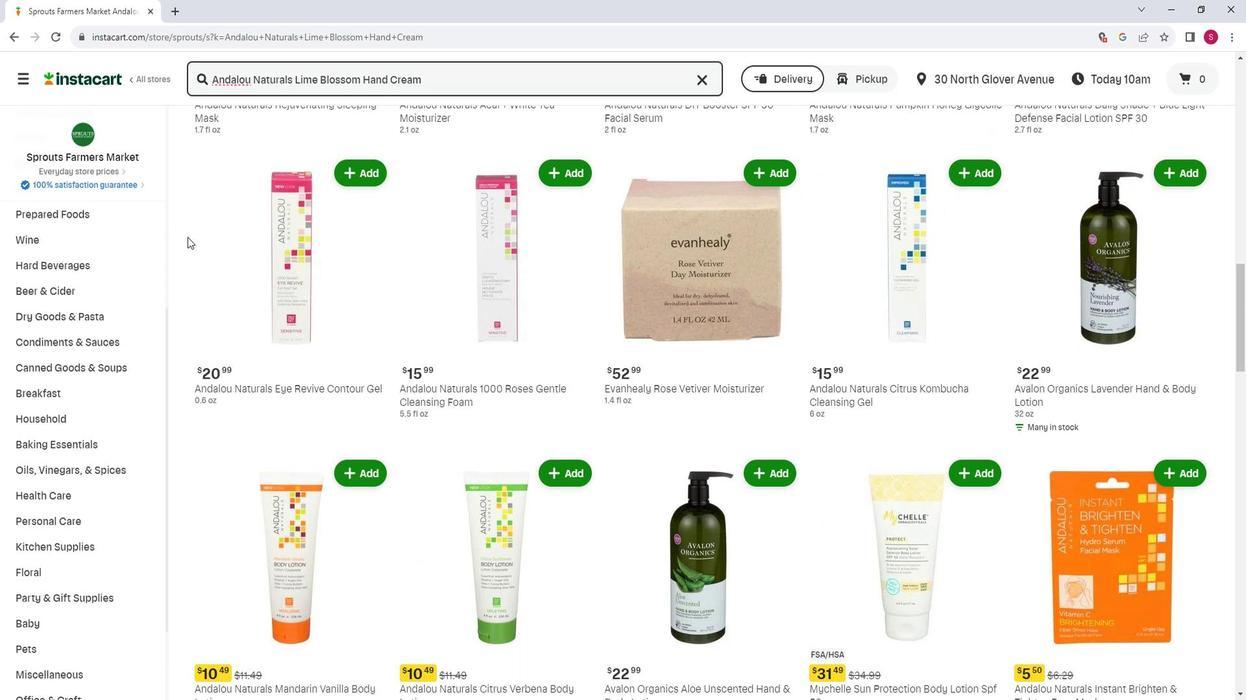 
Action: Mouse scrolled (198, 238) with delta (0, 0)
Screenshot: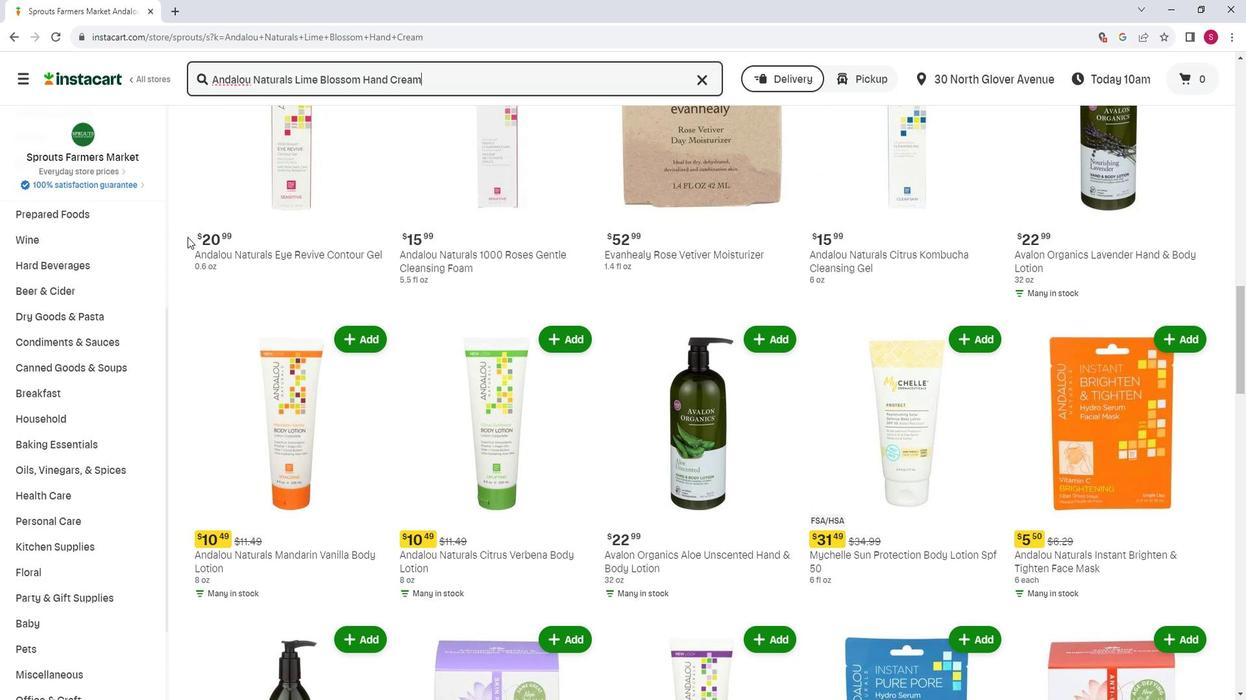 
Action: Mouse scrolled (198, 238) with delta (0, 0)
Screenshot: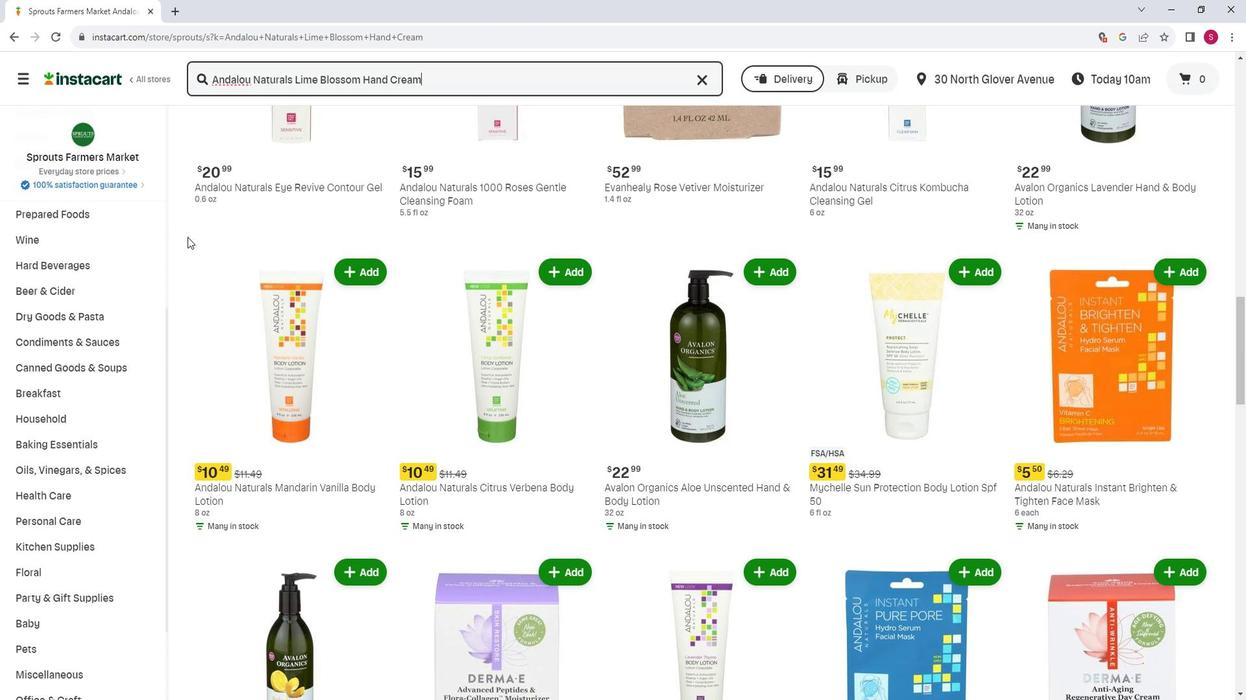 
Action: Mouse scrolled (198, 238) with delta (0, 0)
Screenshot: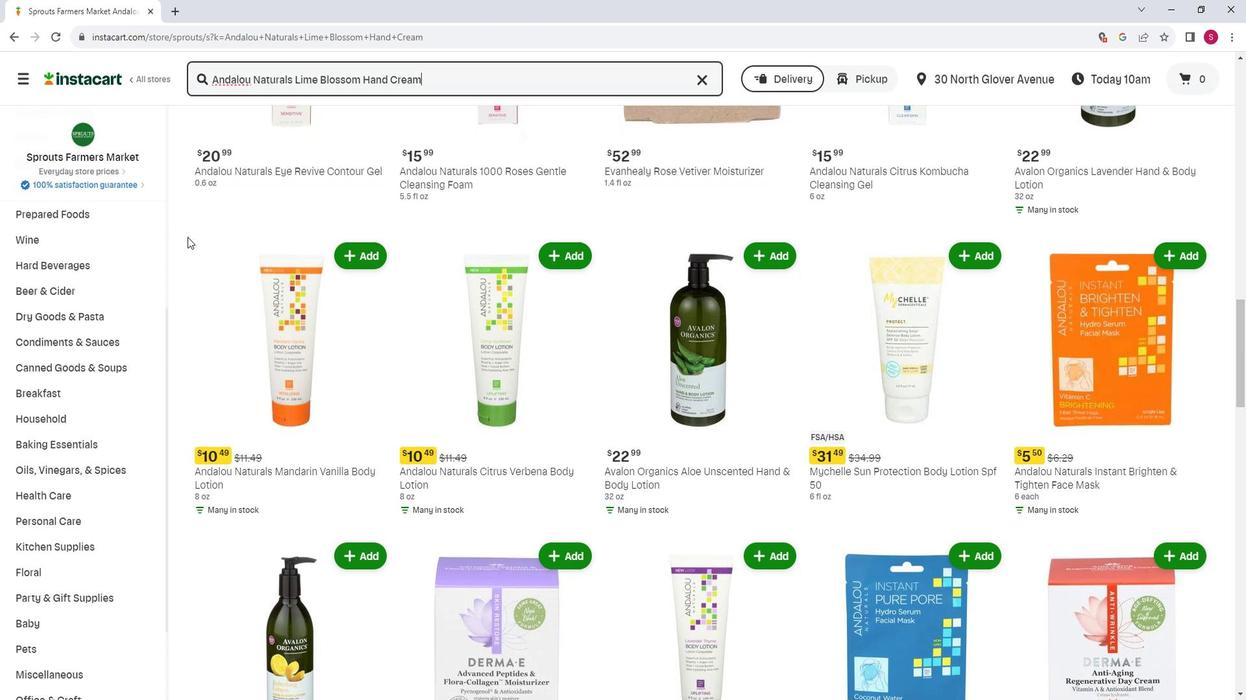 
